 Task: Create a due date automation trigger when advanced on, on the wednesday of the week before a card is due add basic assigned only to member @aryan at 11:00 AM.
Action: Mouse moved to (1364, 117)
Screenshot: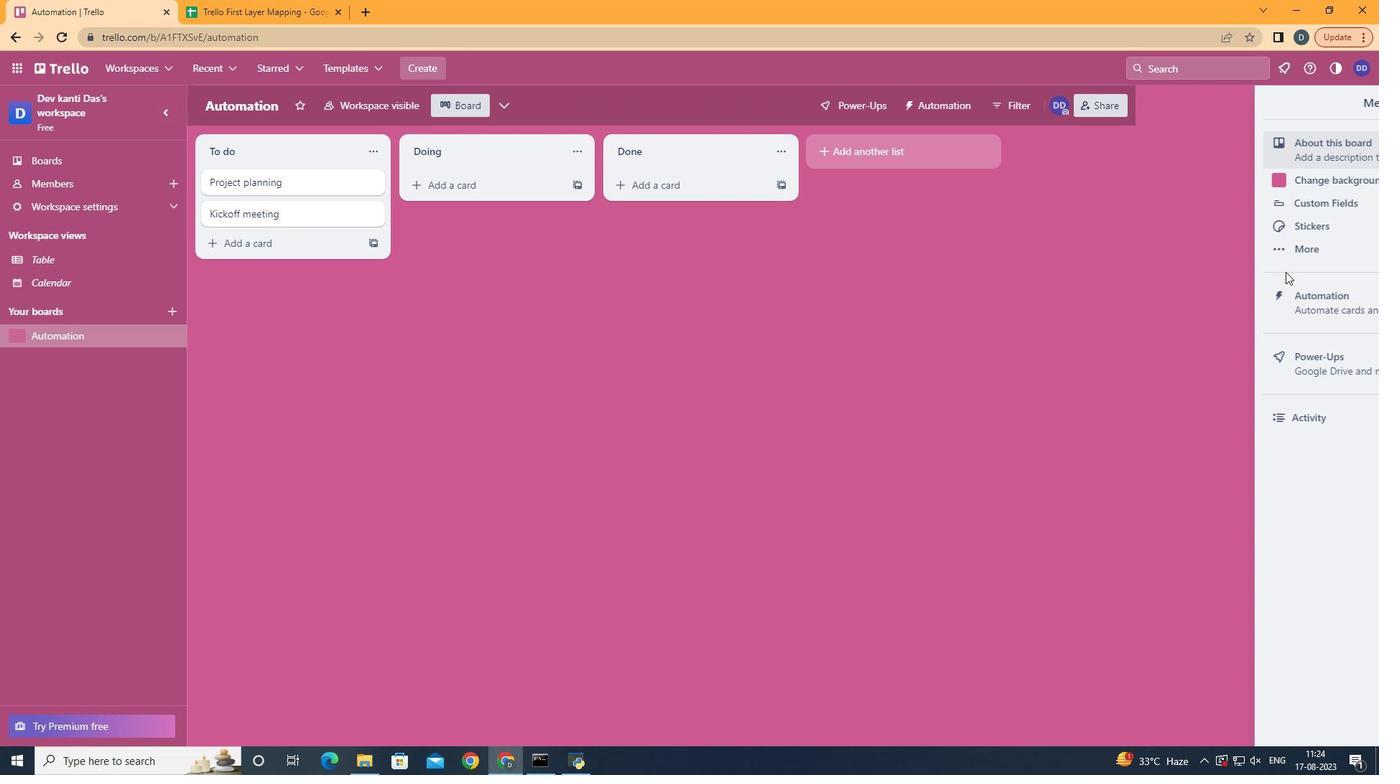 
Action: Mouse pressed left at (1364, 117)
Screenshot: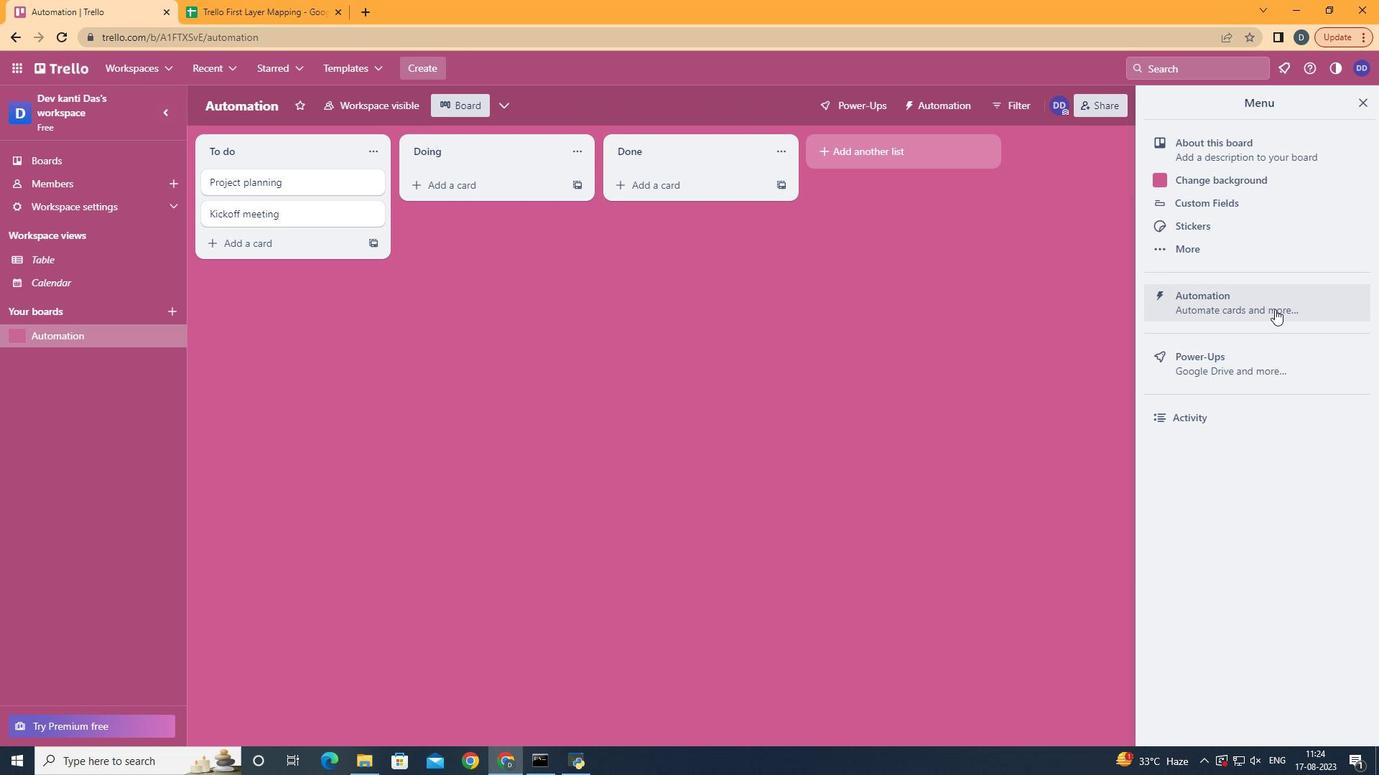 
Action: Mouse moved to (1278, 317)
Screenshot: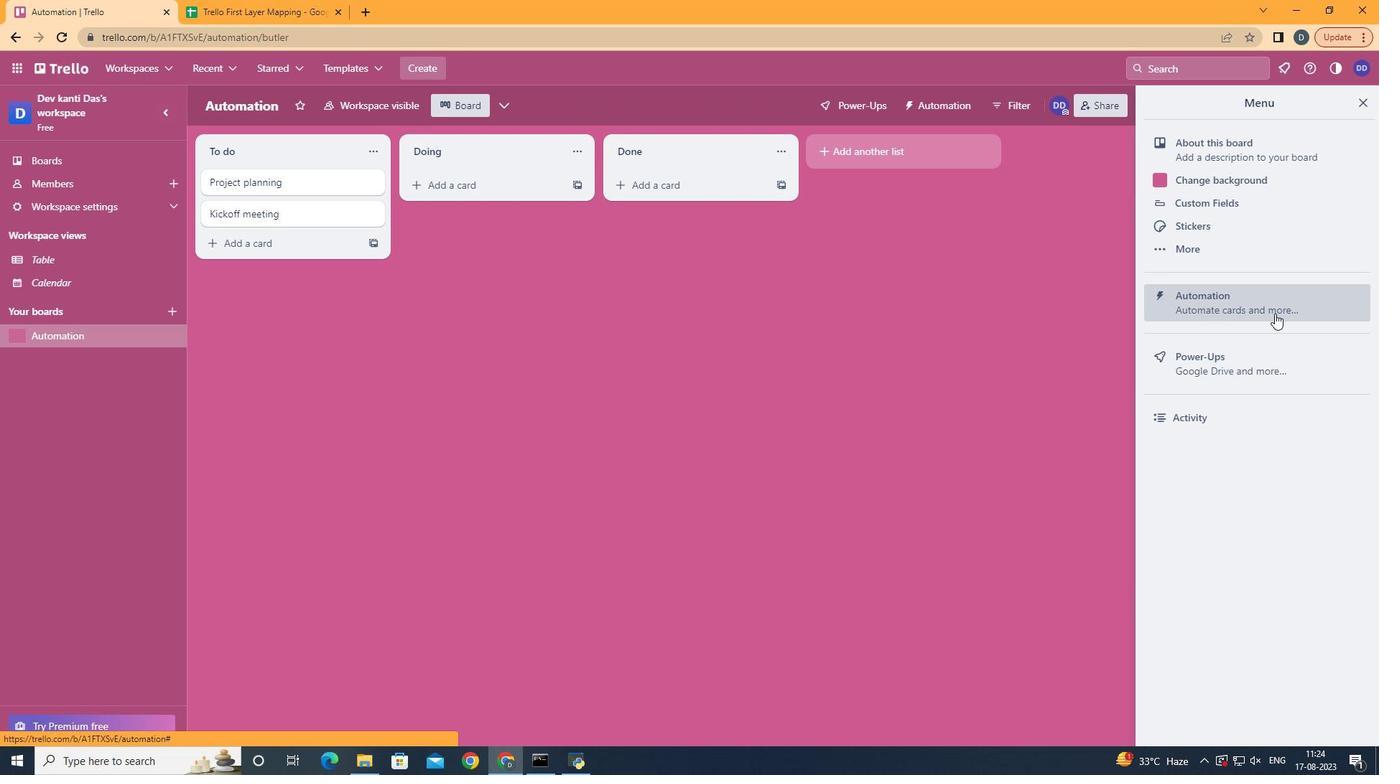 
Action: Mouse pressed left at (1278, 317)
Screenshot: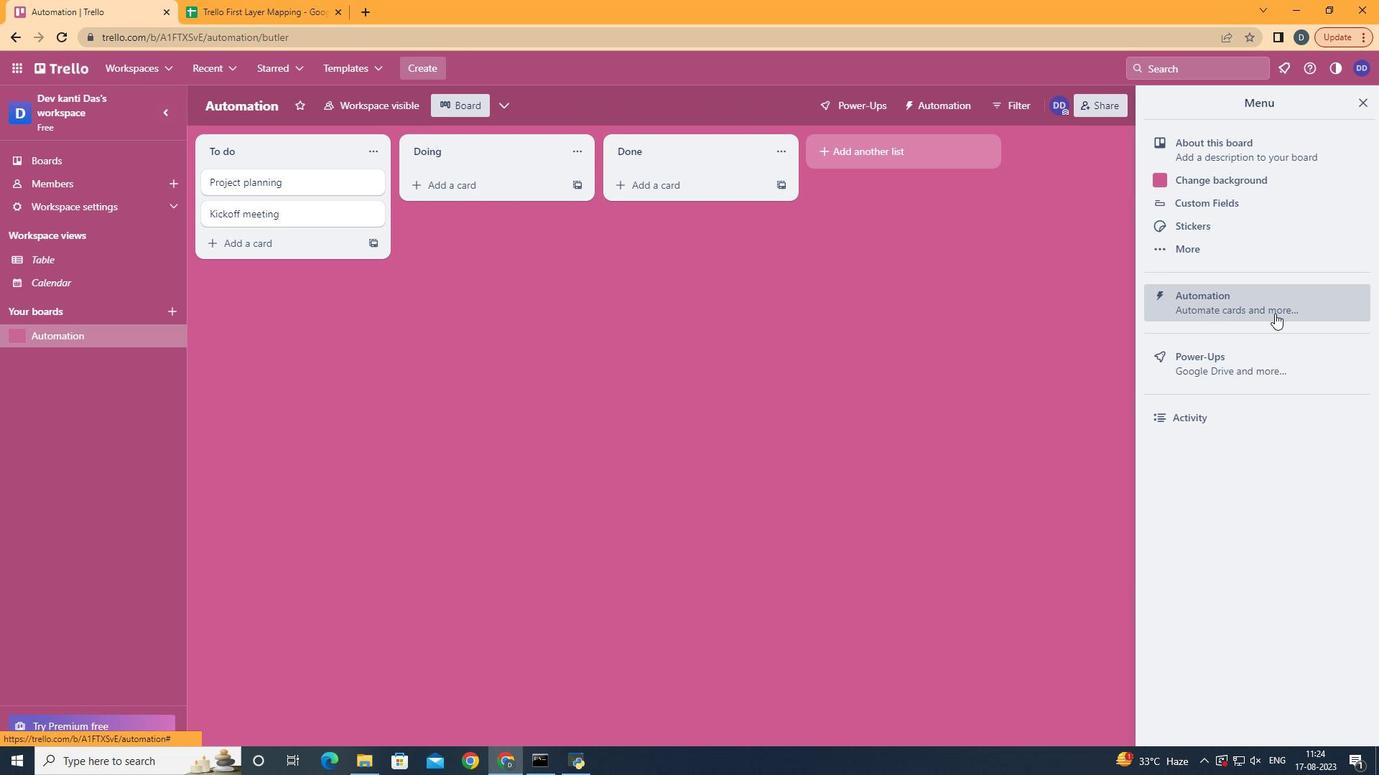 
Action: Mouse moved to (259, 291)
Screenshot: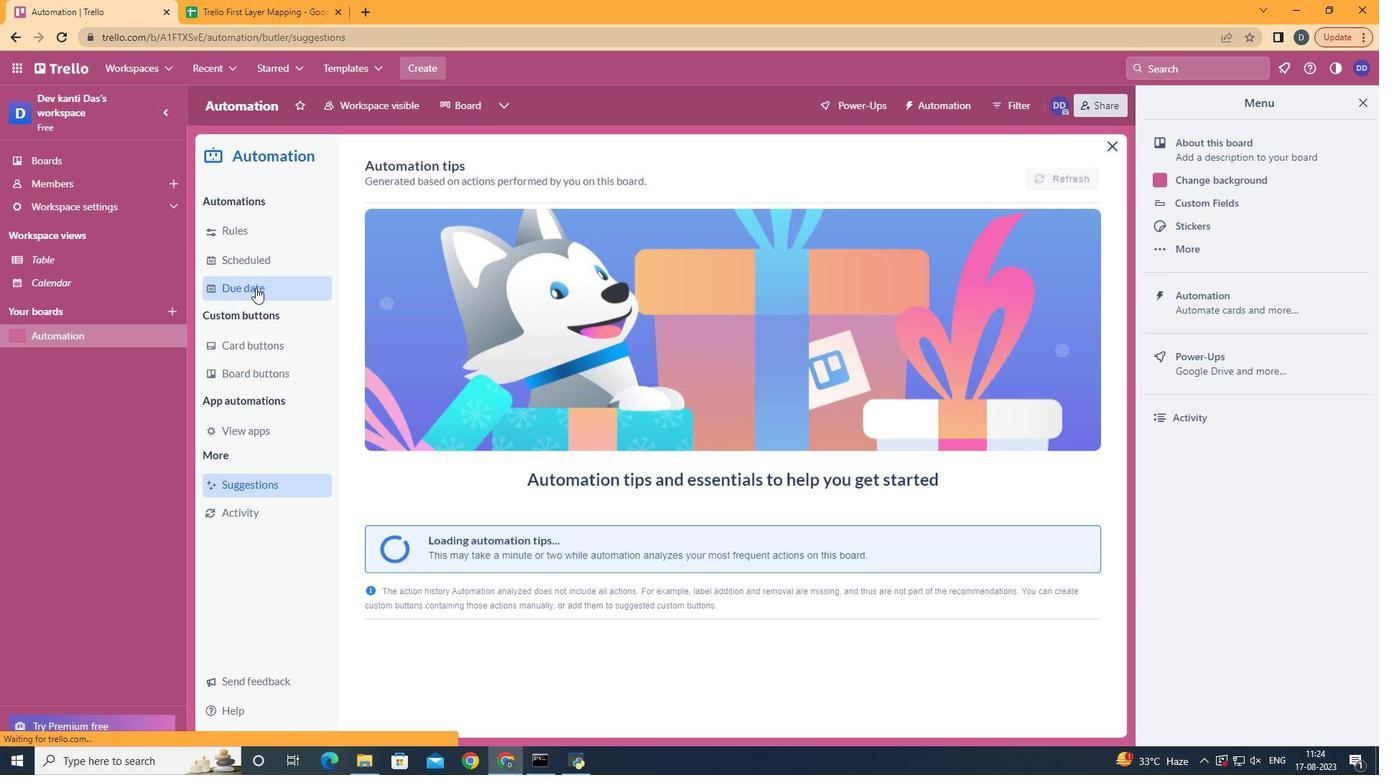 
Action: Mouse pressed left at (259, 291)
Screenshot: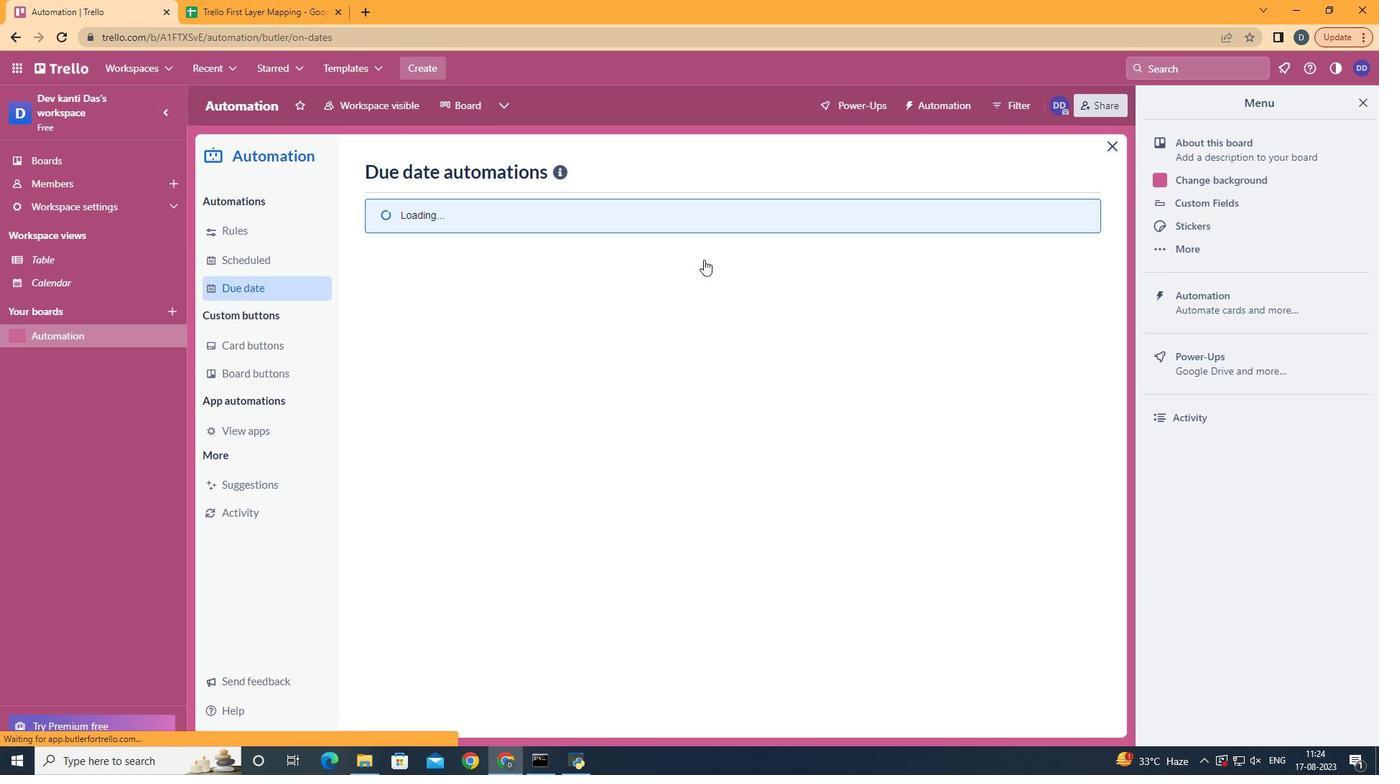 
Action: Mouse moved to (1004, 178)
Screenshot: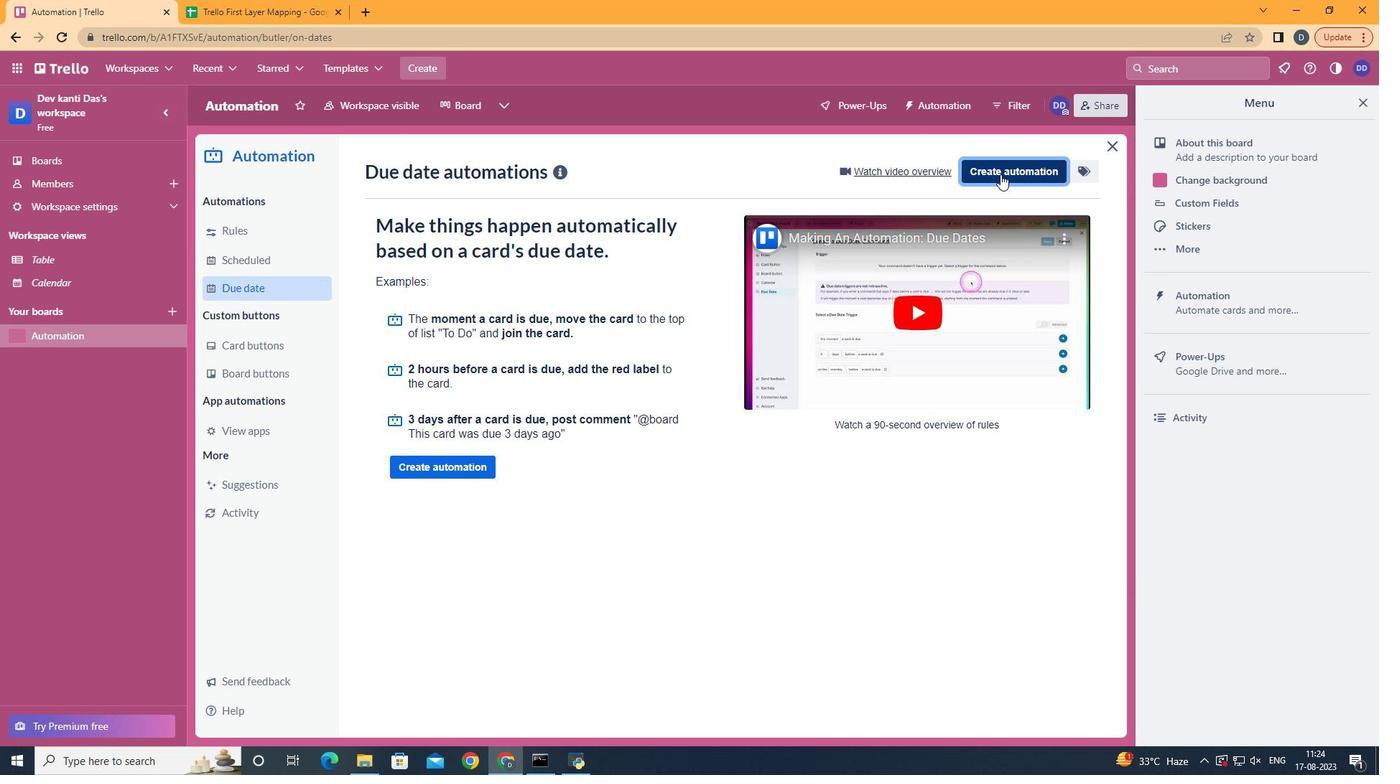 
Action: Mouse pressed left at (1004, 178)
Screenshot: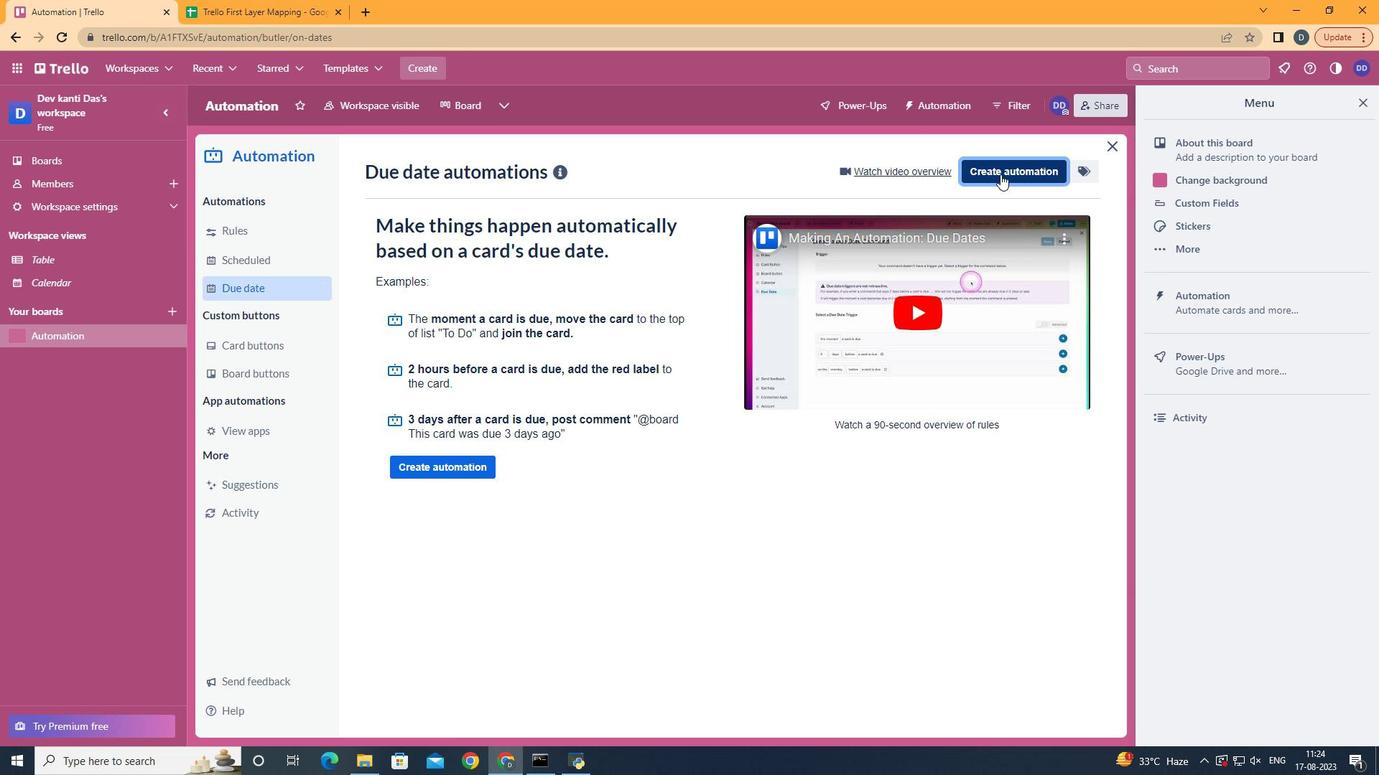 
Action: Mouse moved to (700, 313)
Screenshot: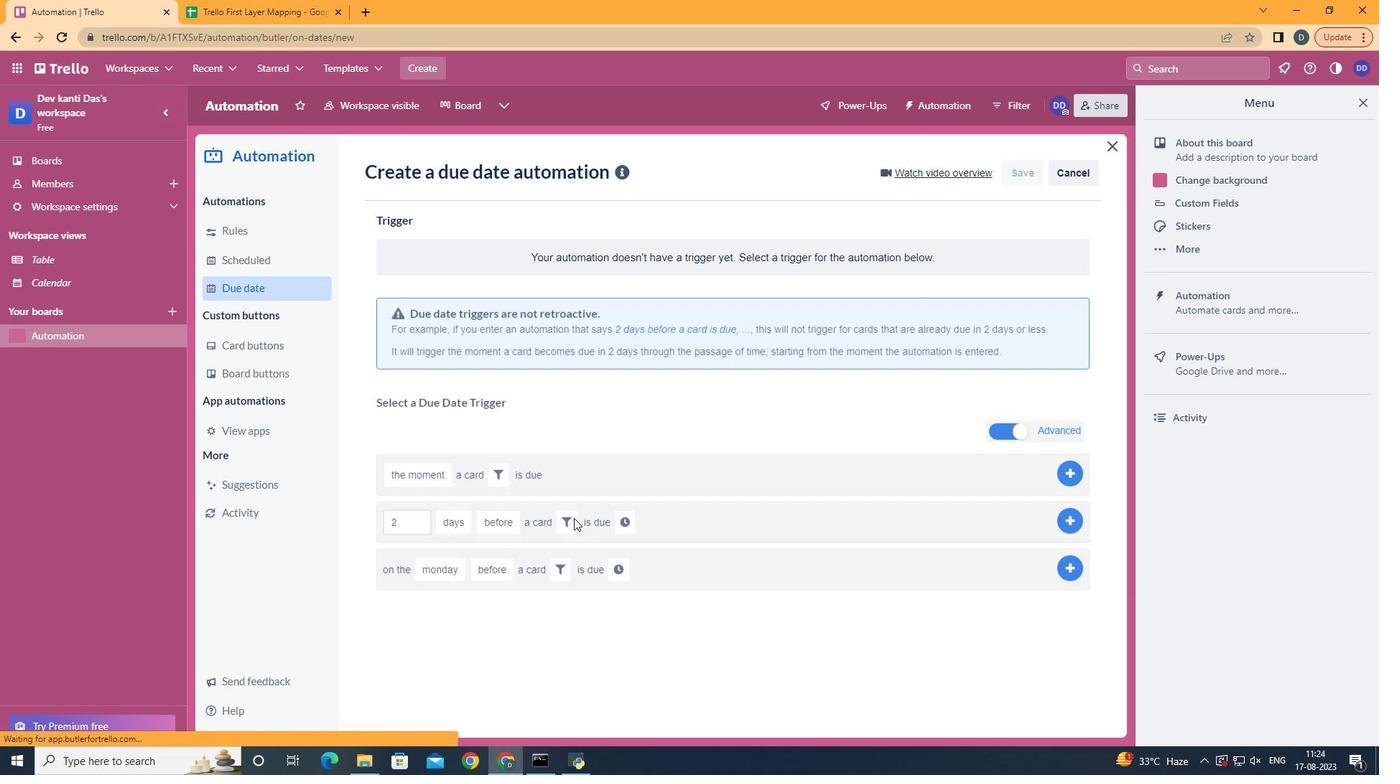 
Action: Mouse pressed left at (700, 313)
Screenshot: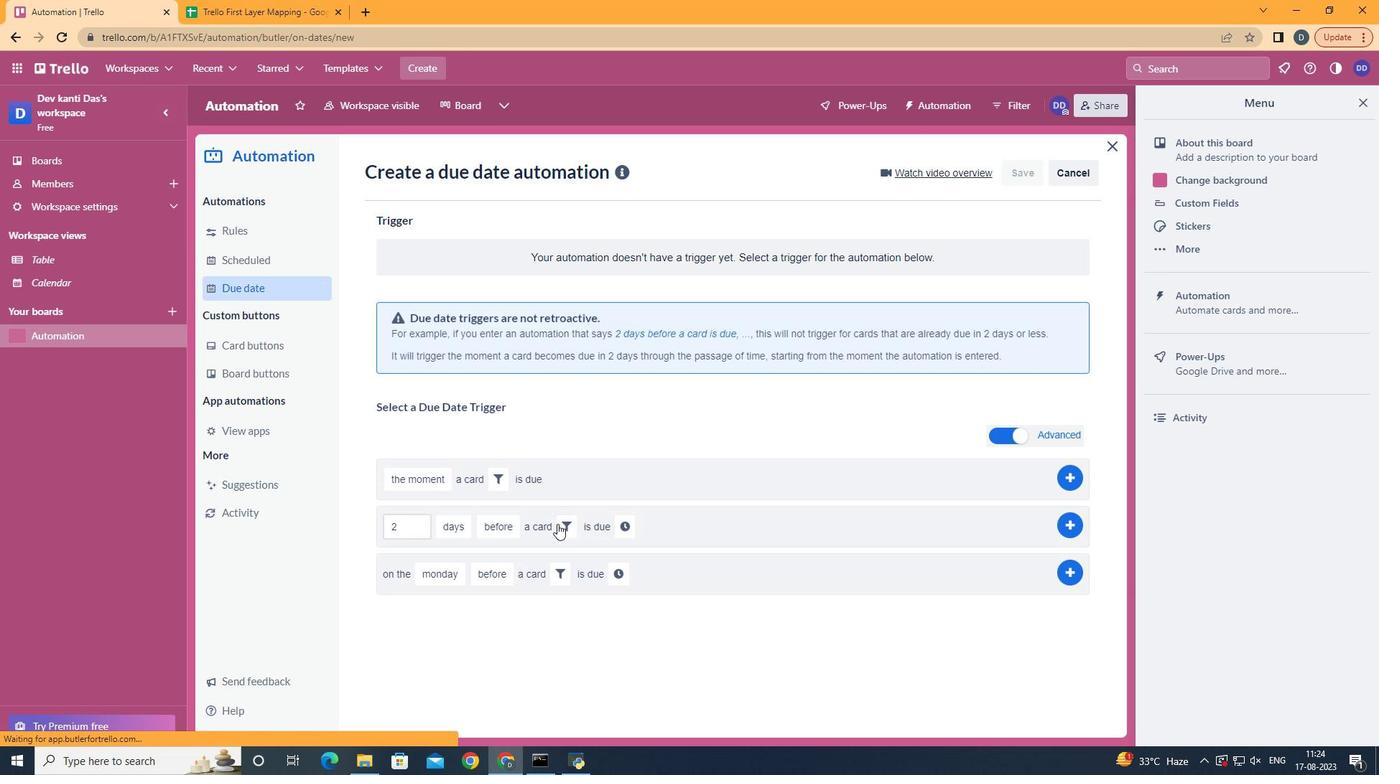 
Action: Mouse moved to (479, 439)
Screenshot: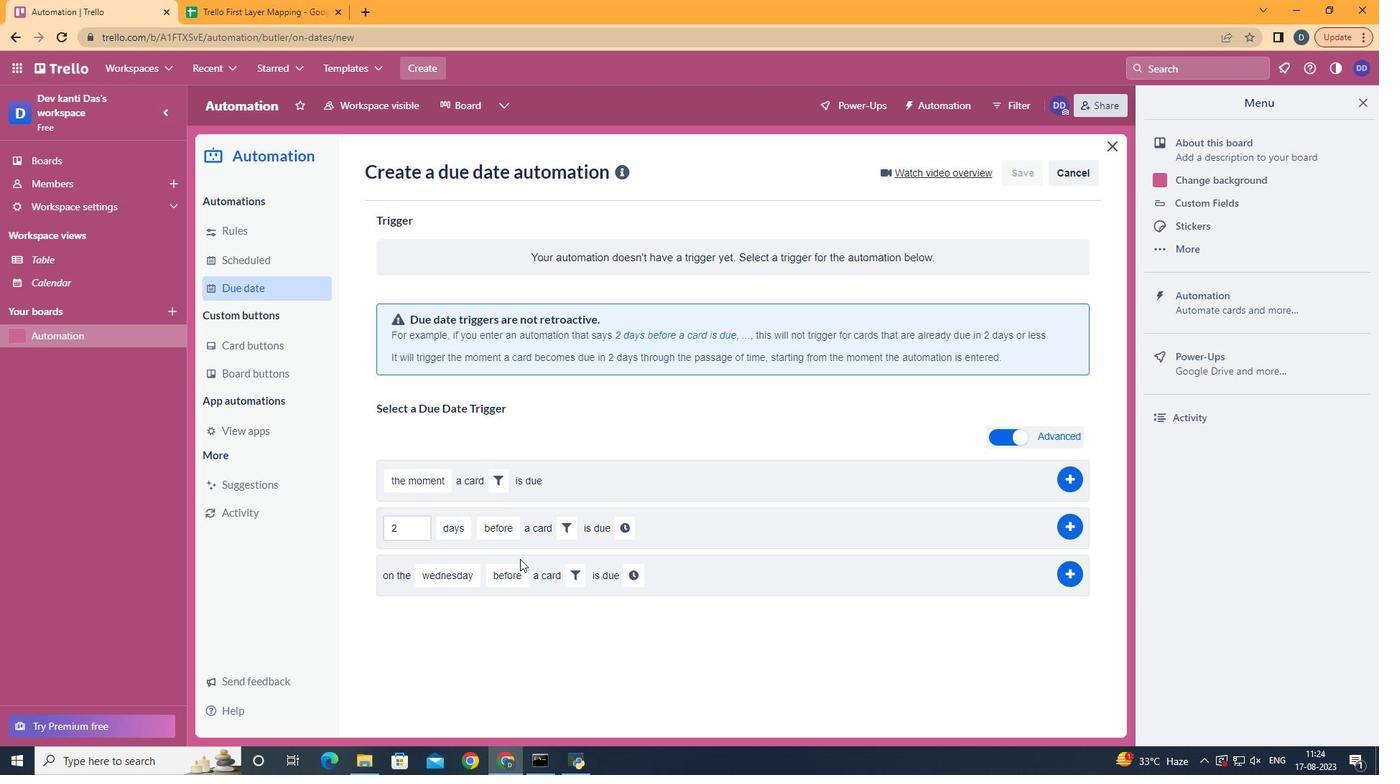 
Action: Mouse pressed left at (479, 439)
Screenshot: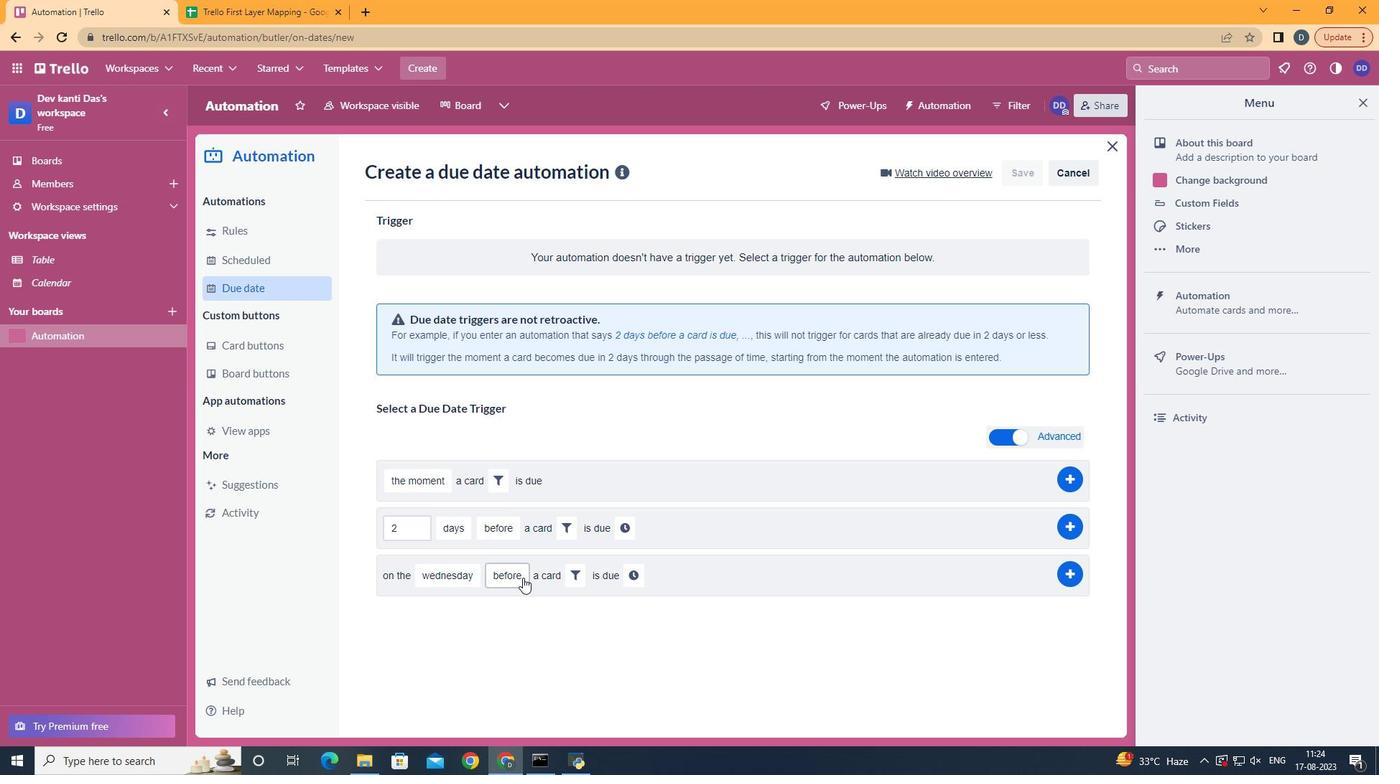 
Action: Mouse moved to (523, 686)
Screenshot: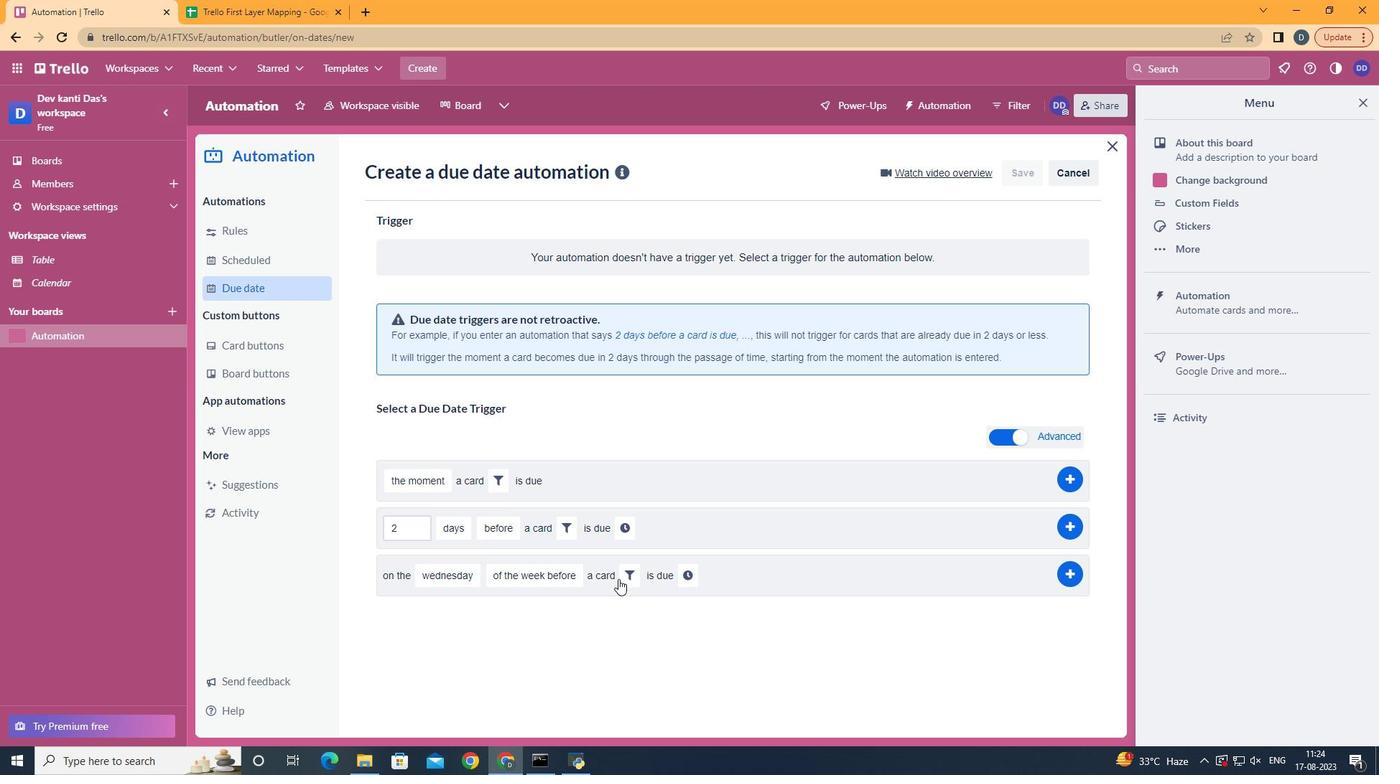 
Action: Mouse pressed left at (523, 686)
Screenshot: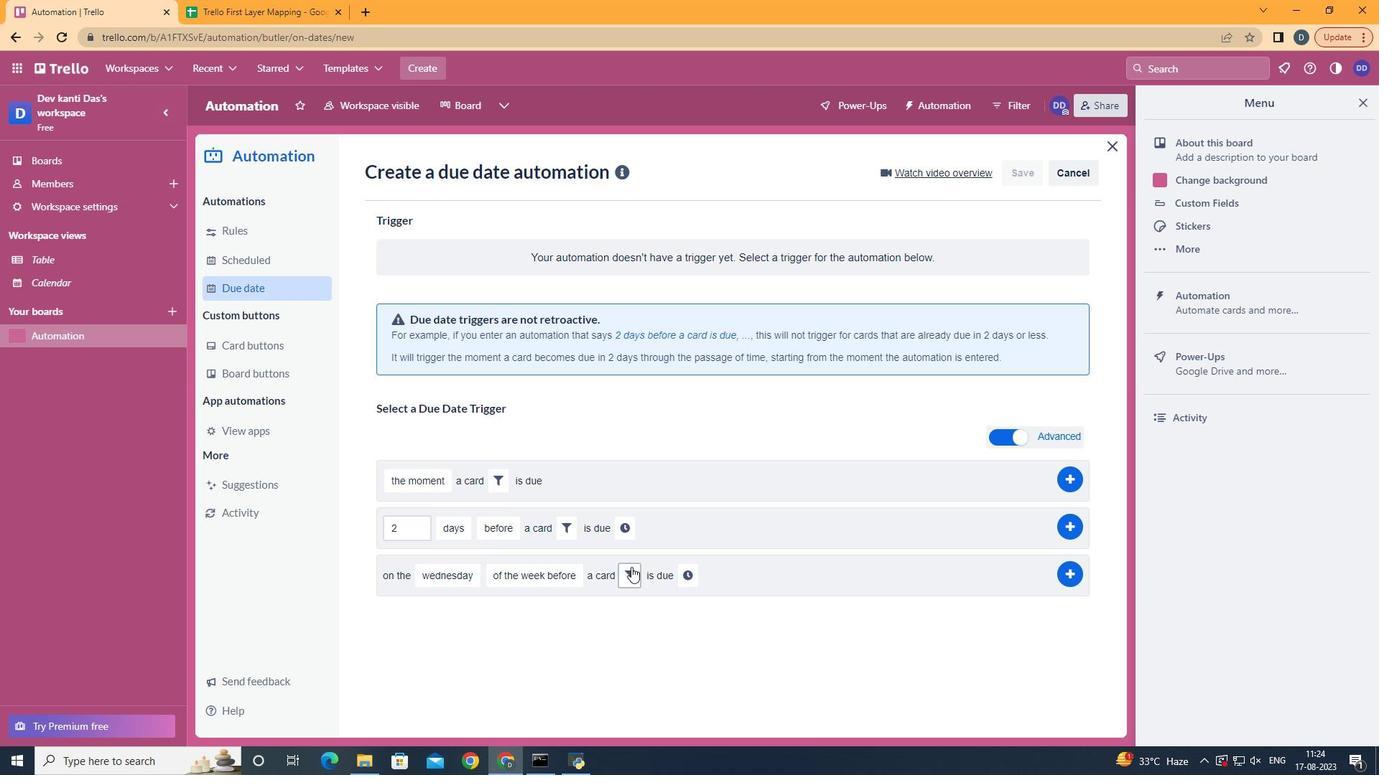
Action: Mouse moved to (637, 569)
Screenshot: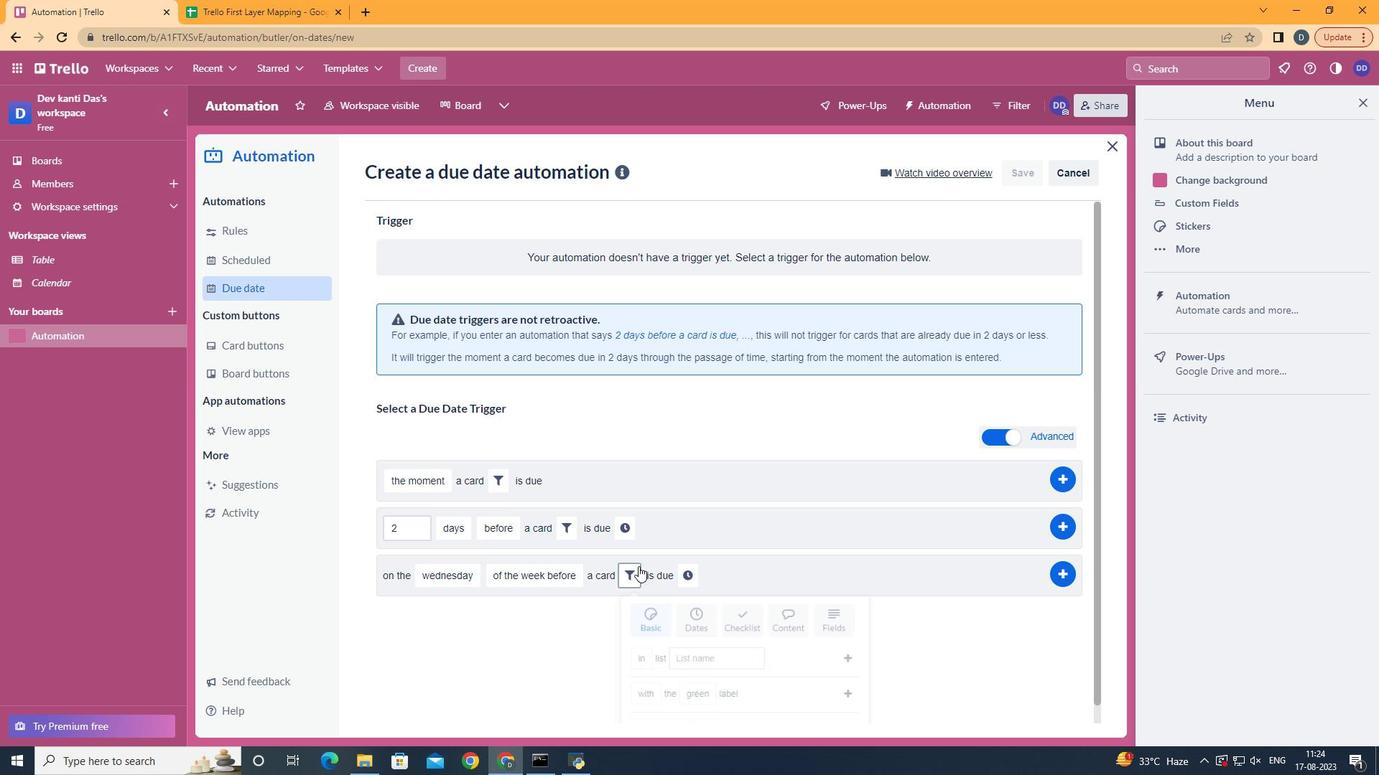 
Action: Mouse pressed left at (637, 569)
Screenshot: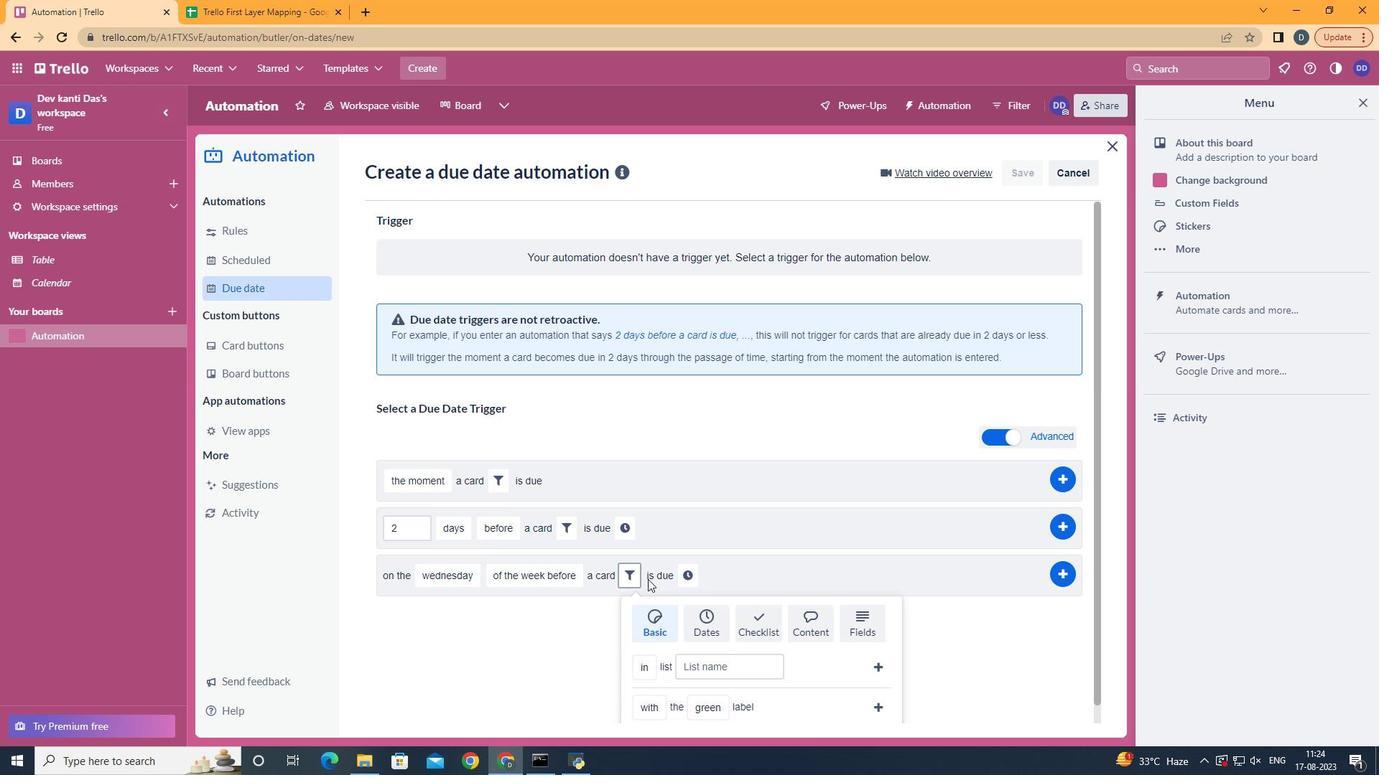 
Action: Mouse moved to (764, 688)
Screenshot: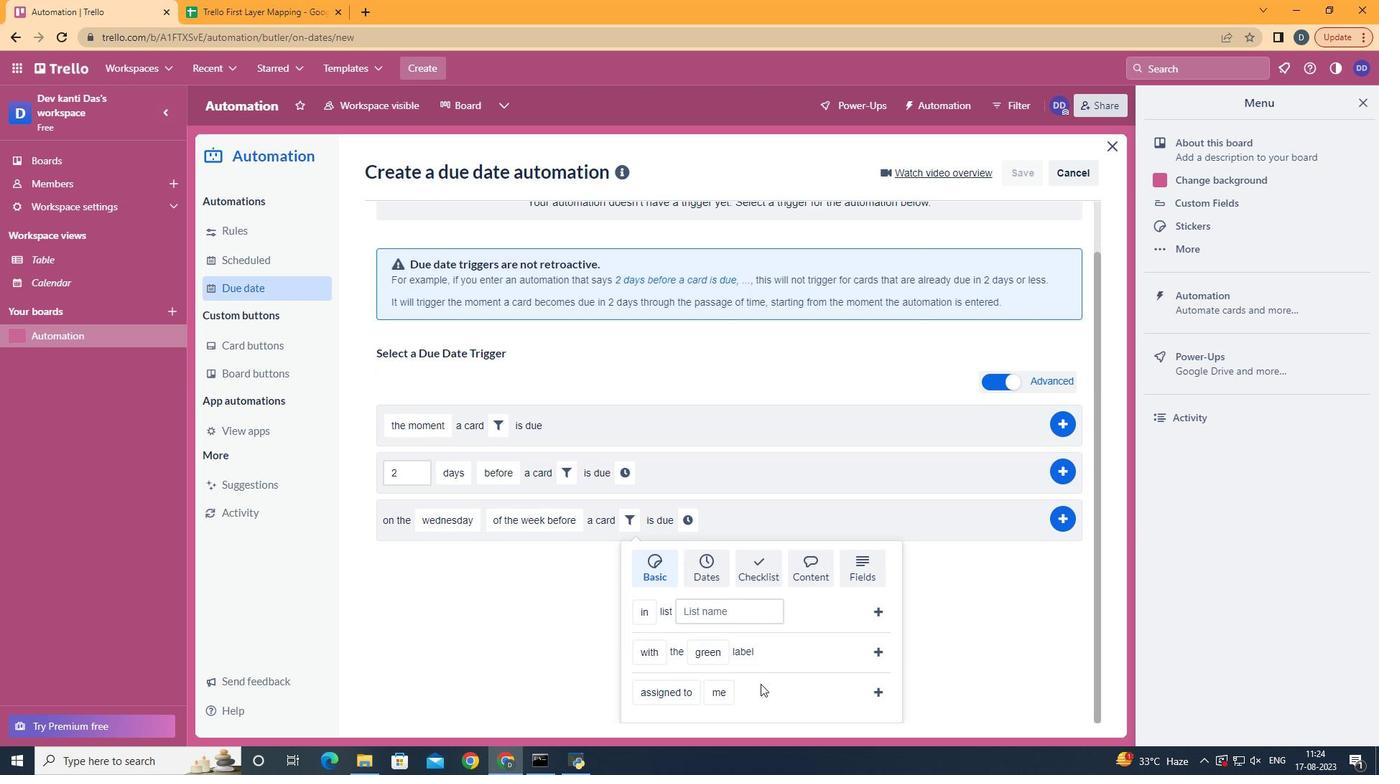 
Action: Mouse scrolled (764, 687) with delta (0, 0)
Screenshot: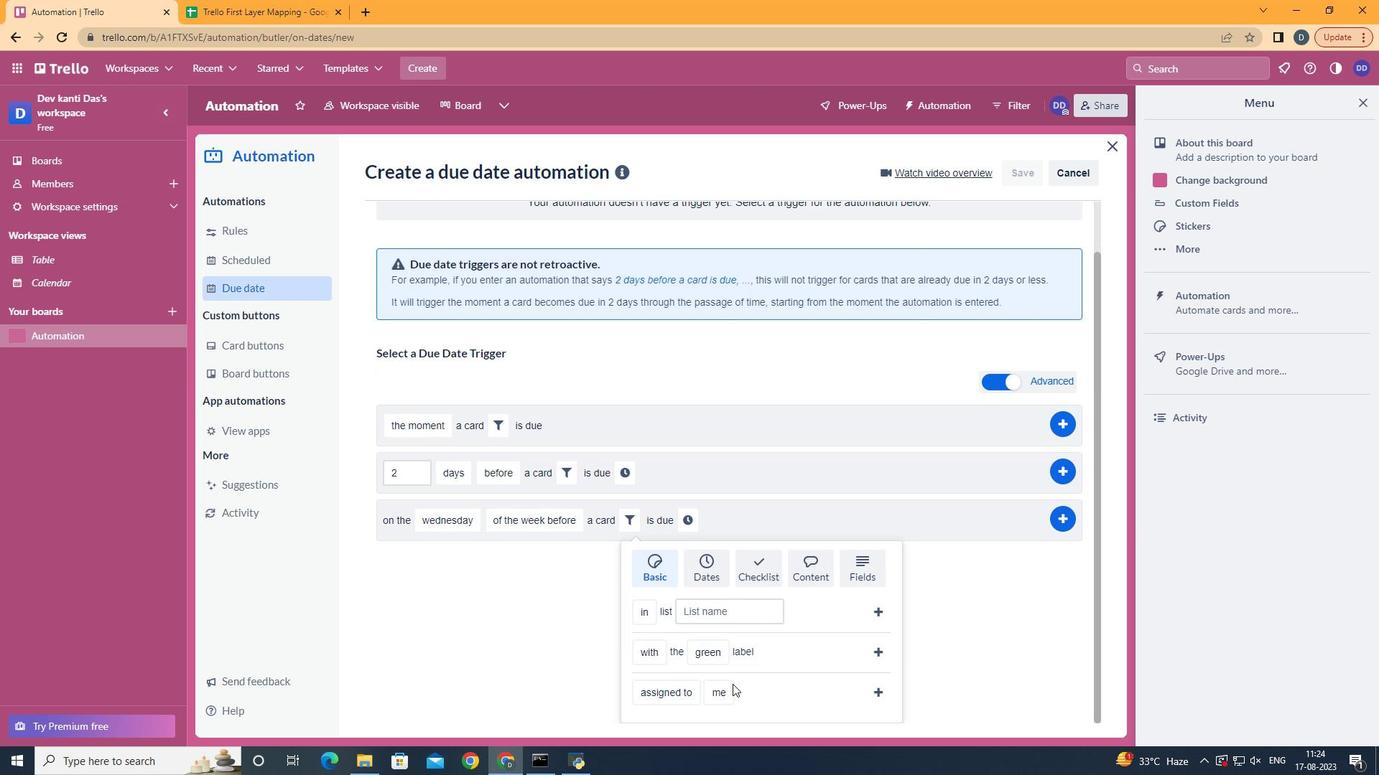 
Action: Mouse scrolled (764, 687) with delta (0, 0)
Screenshot: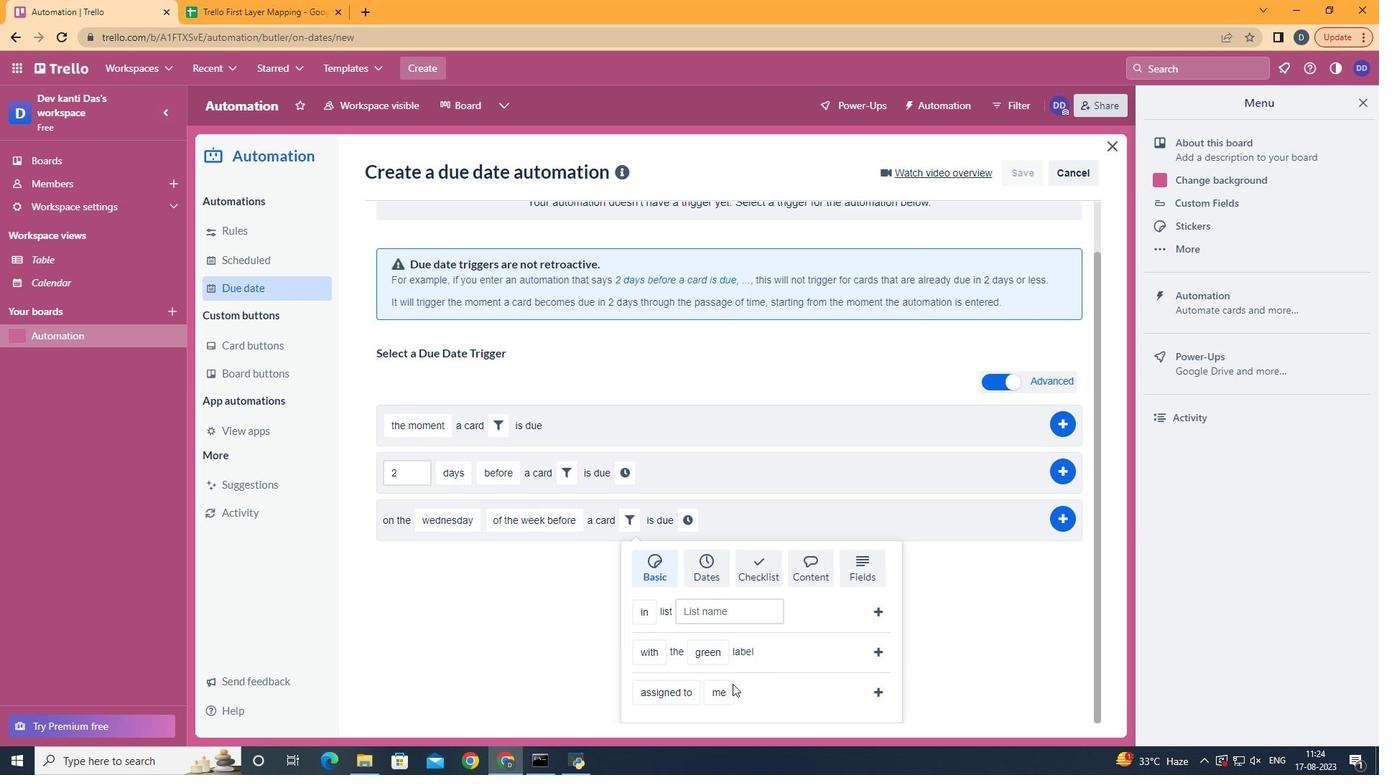 
Action: Mouse scrolled (764, 687) with delta (0, 0)
Screenshot: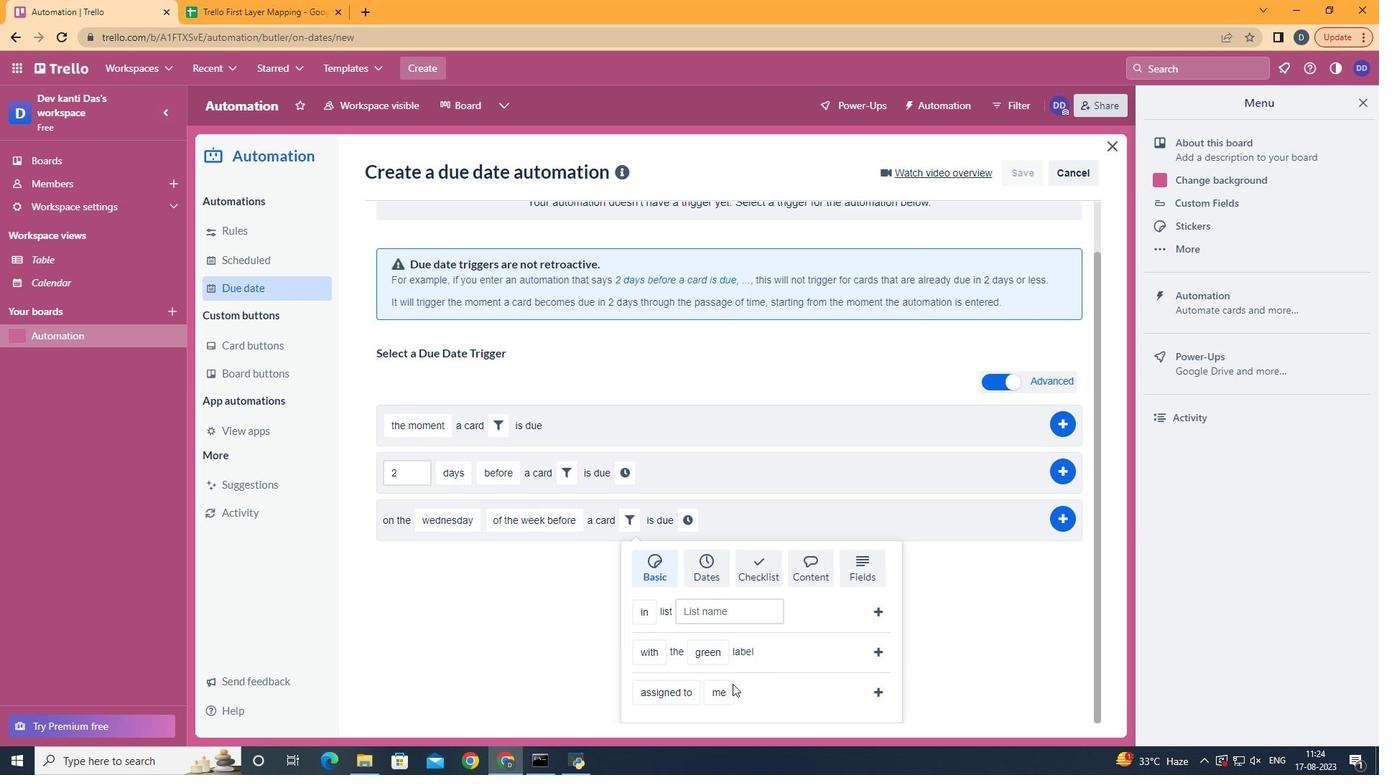 
Action: Mouse scrolled (764, 687) with delta (0, 0)
Screenshot: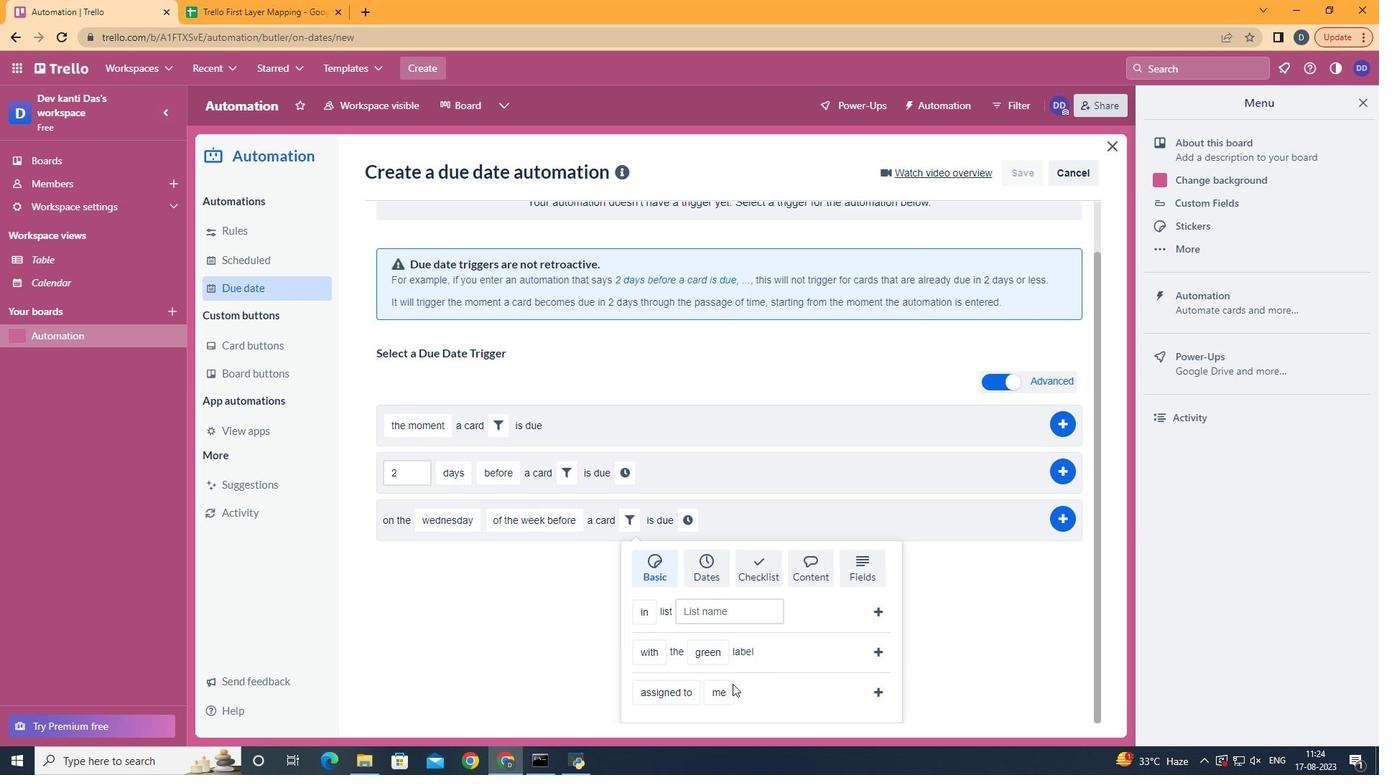 
Action: Mouse scrolled (764, 687) with delta (0, 0)
Screenshot: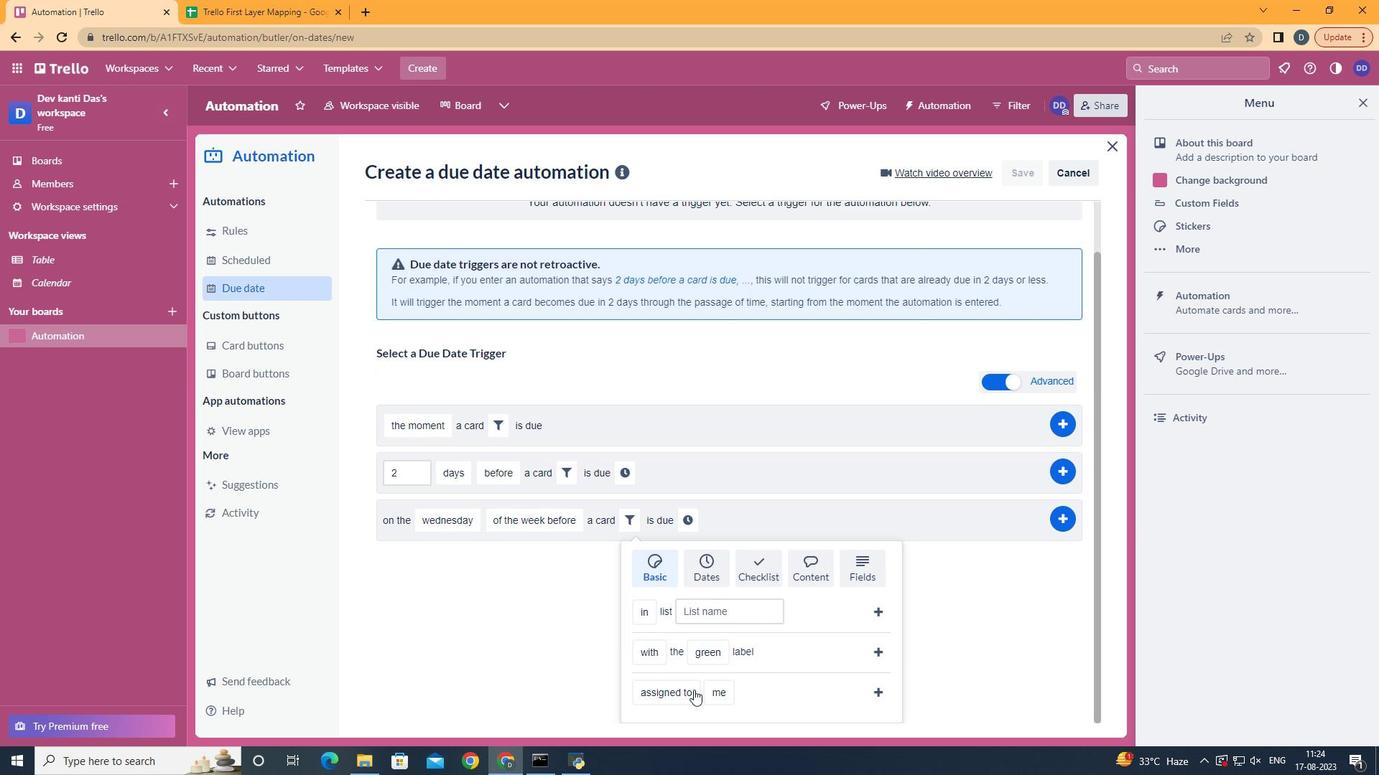 
Action: Mouse moved to (703, 649)
Screenshot: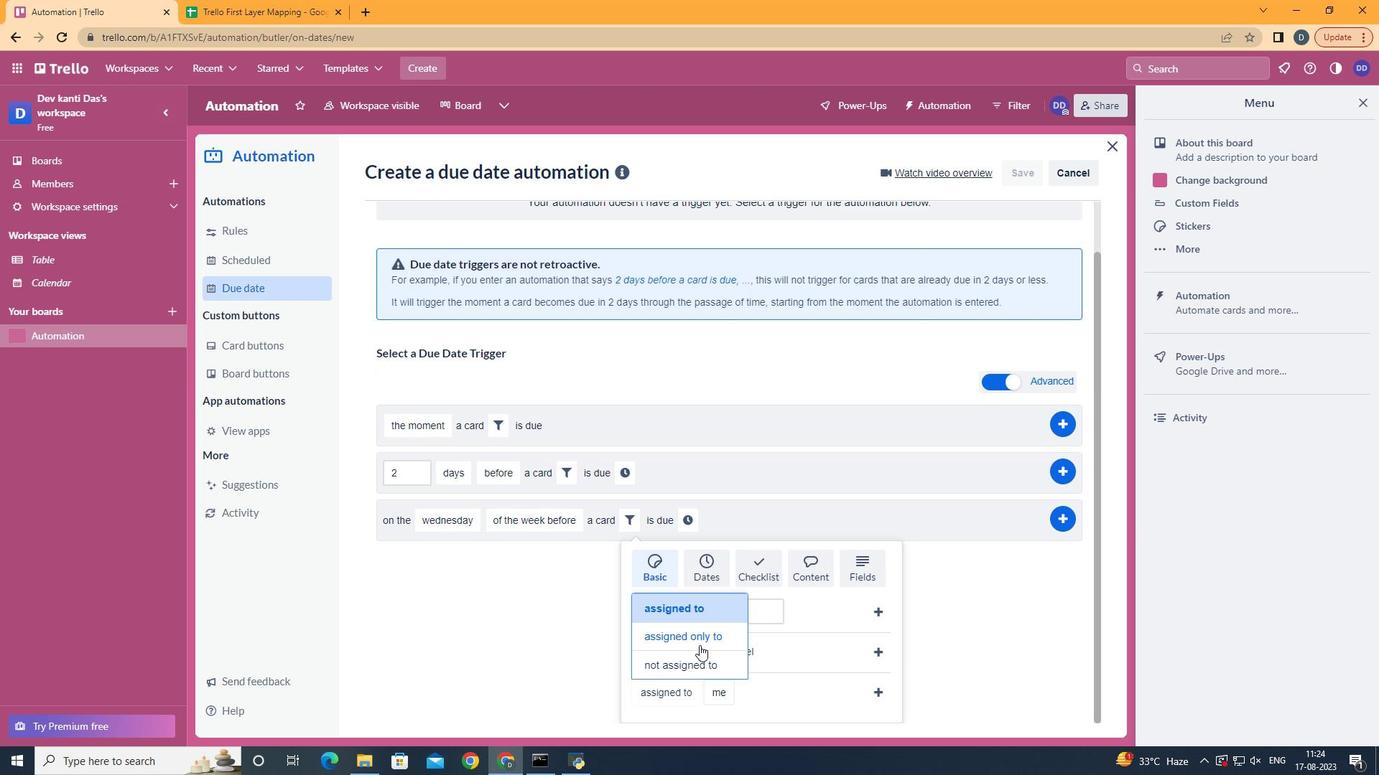 
Action: Mouse pressed left at (703, 649)
Screenshot: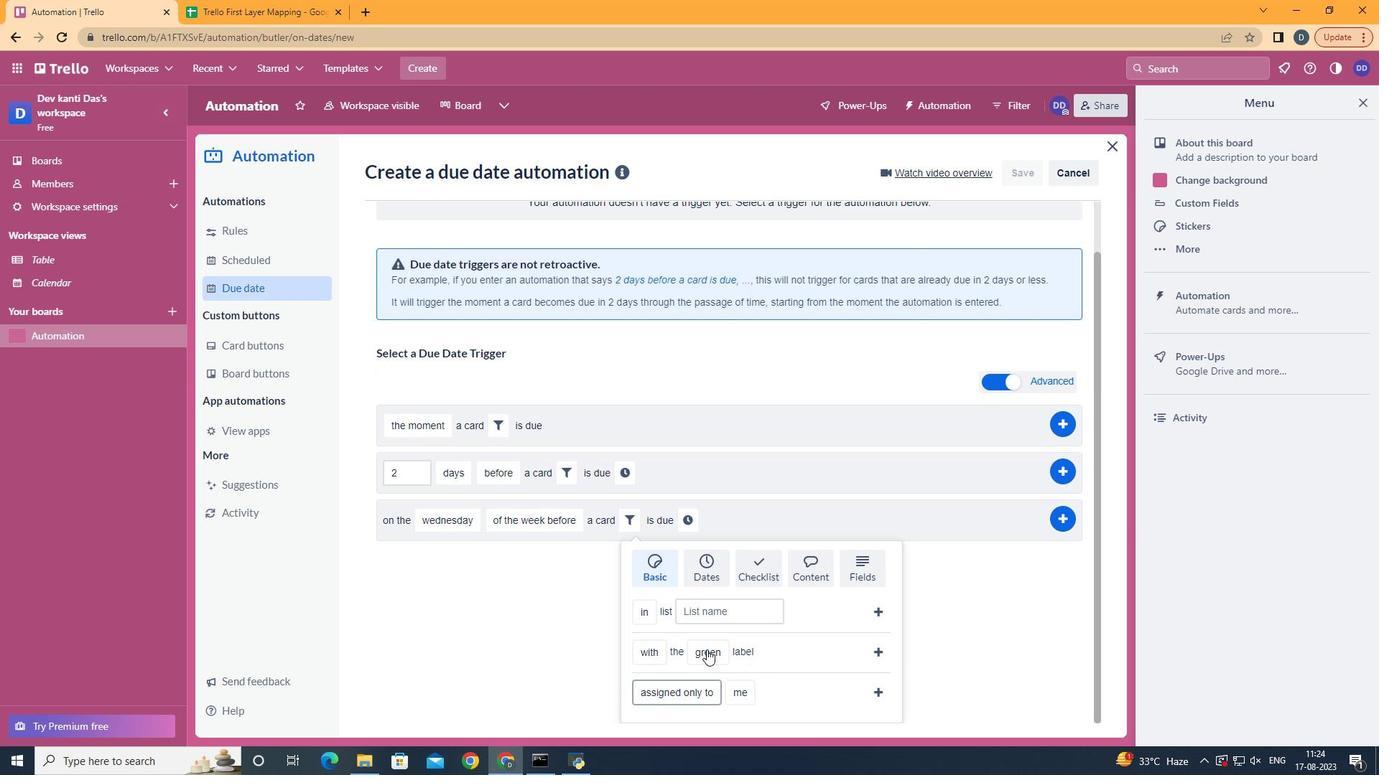 
Action: Mouse moved to (758, 676)
Screenshot: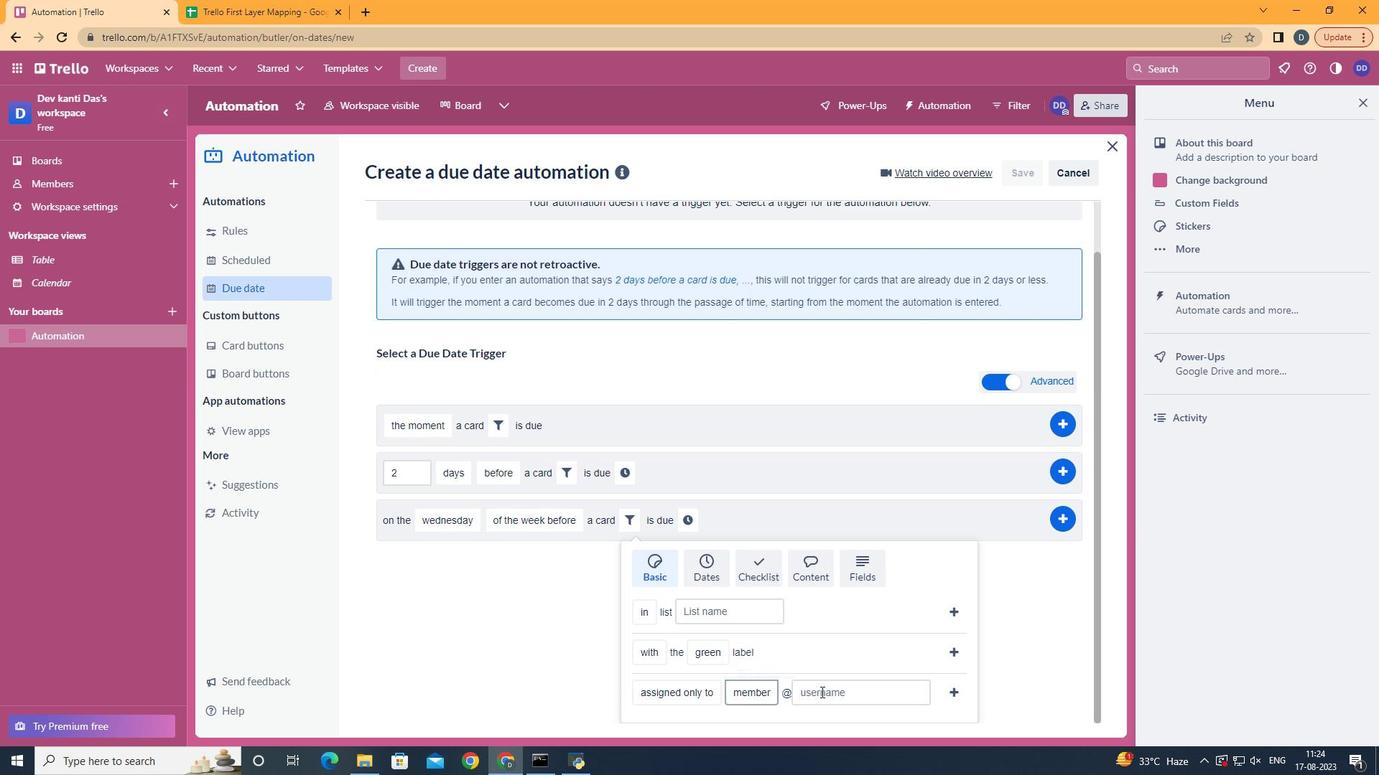 
Action: Mouse pressed left at (758, 676)
Screenshot: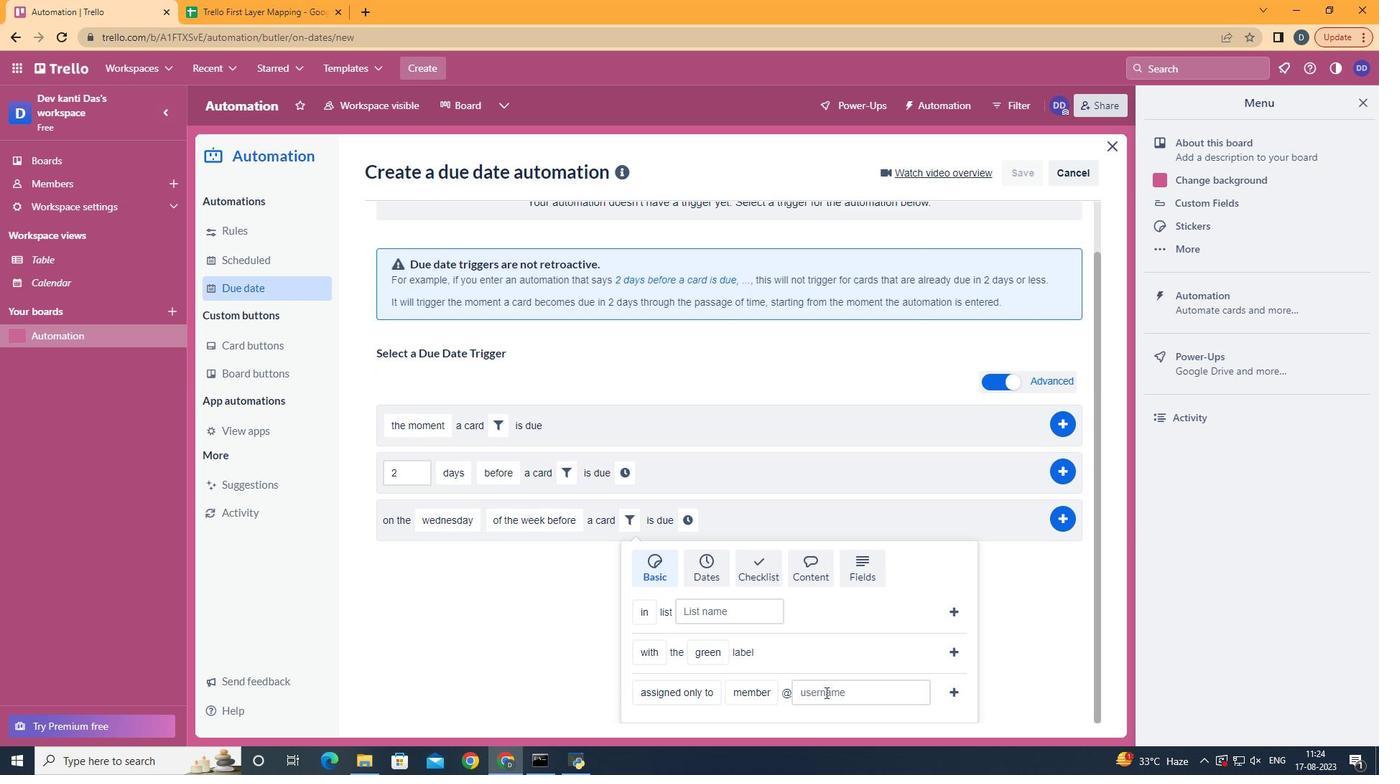 
Action: Mouse moved to (829, 696)
Screenshot: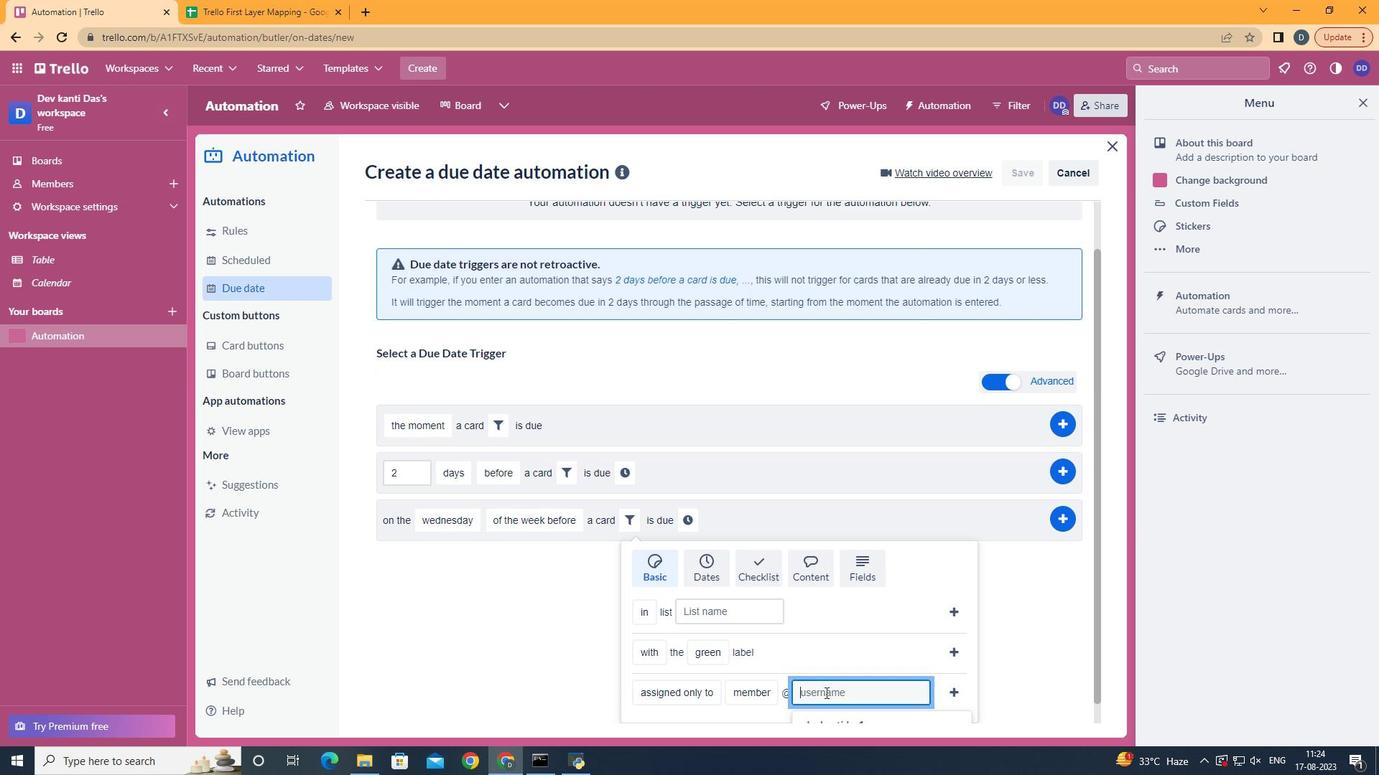 
Action: Mouse pressed left at (829, 696)
Screenshot: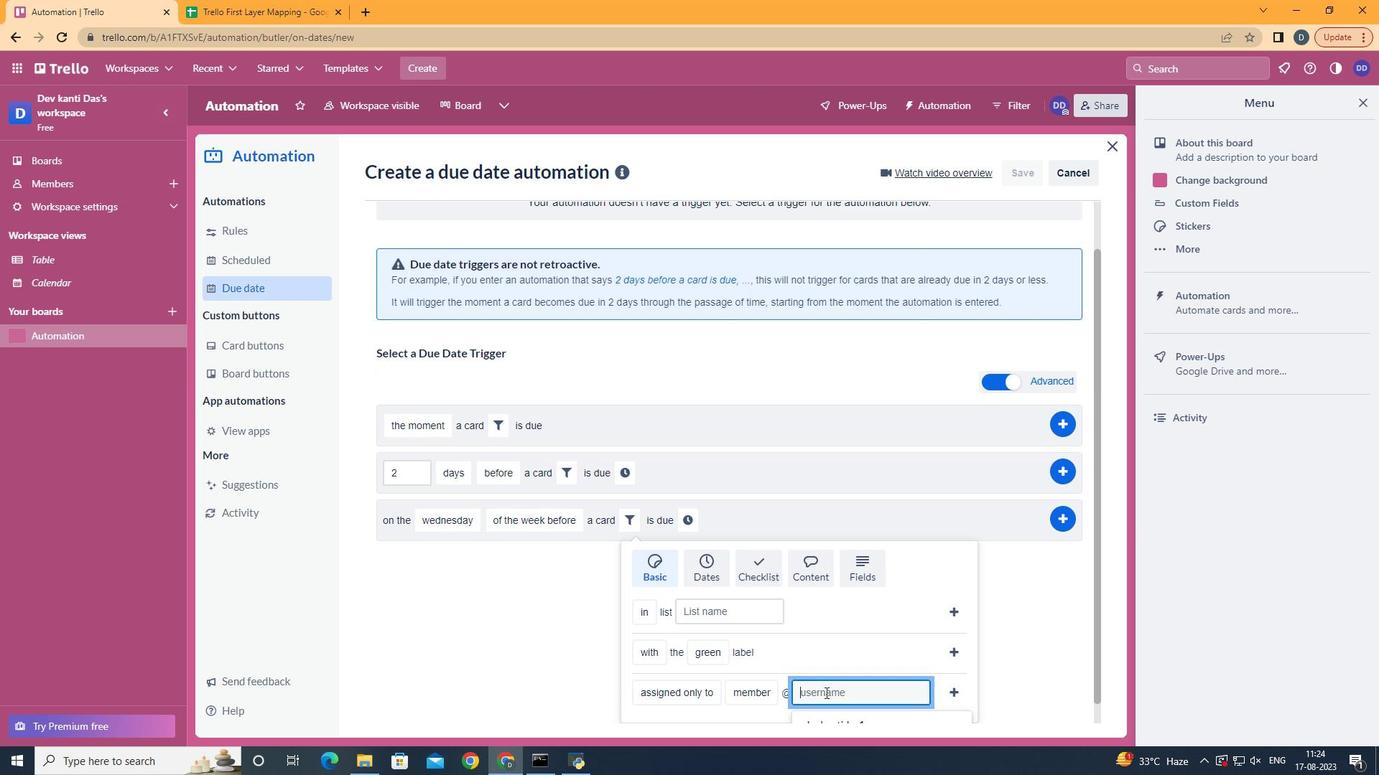
Action: Key pressed aryan
Screenshot: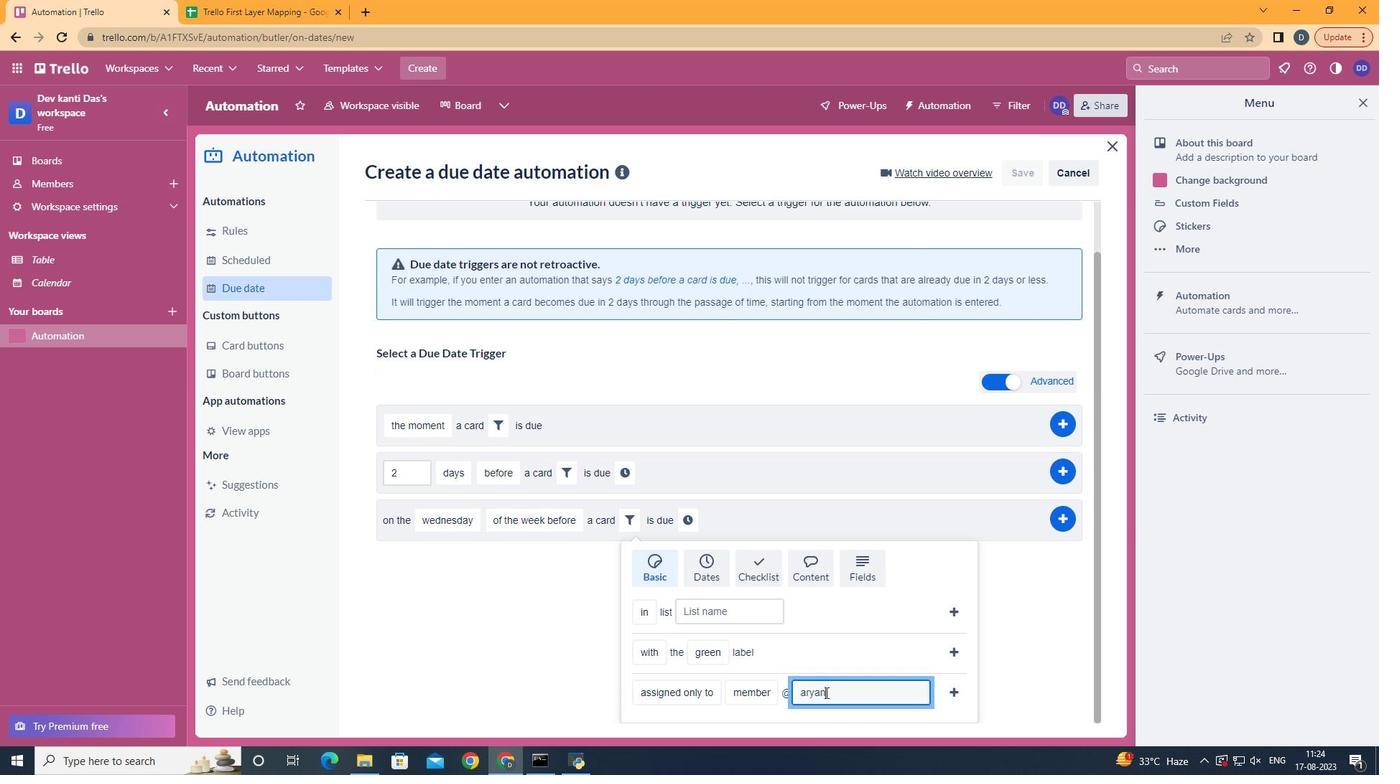 
Action: Mouse moved to (957, 693)
Screenshot: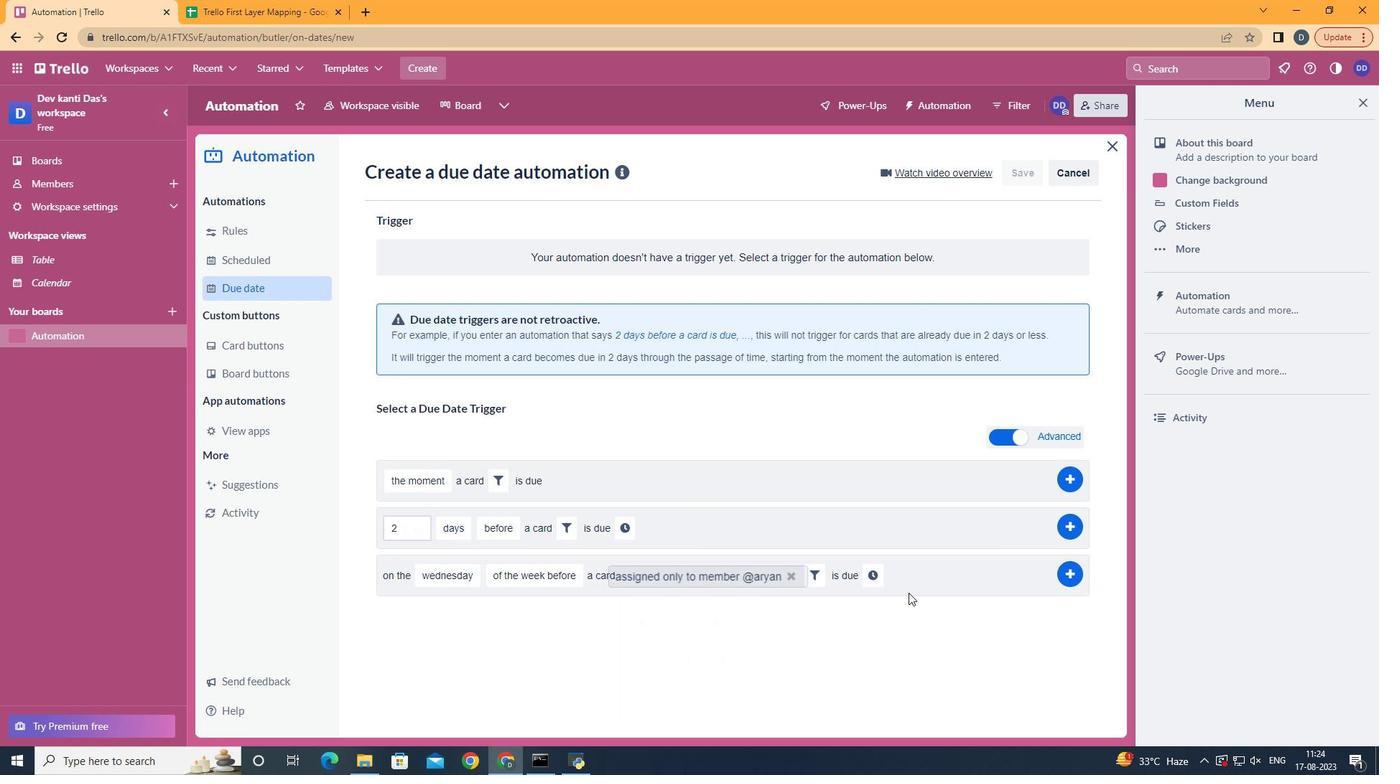 
Action: Mouse pressed left at (957, 693)
Screenshot: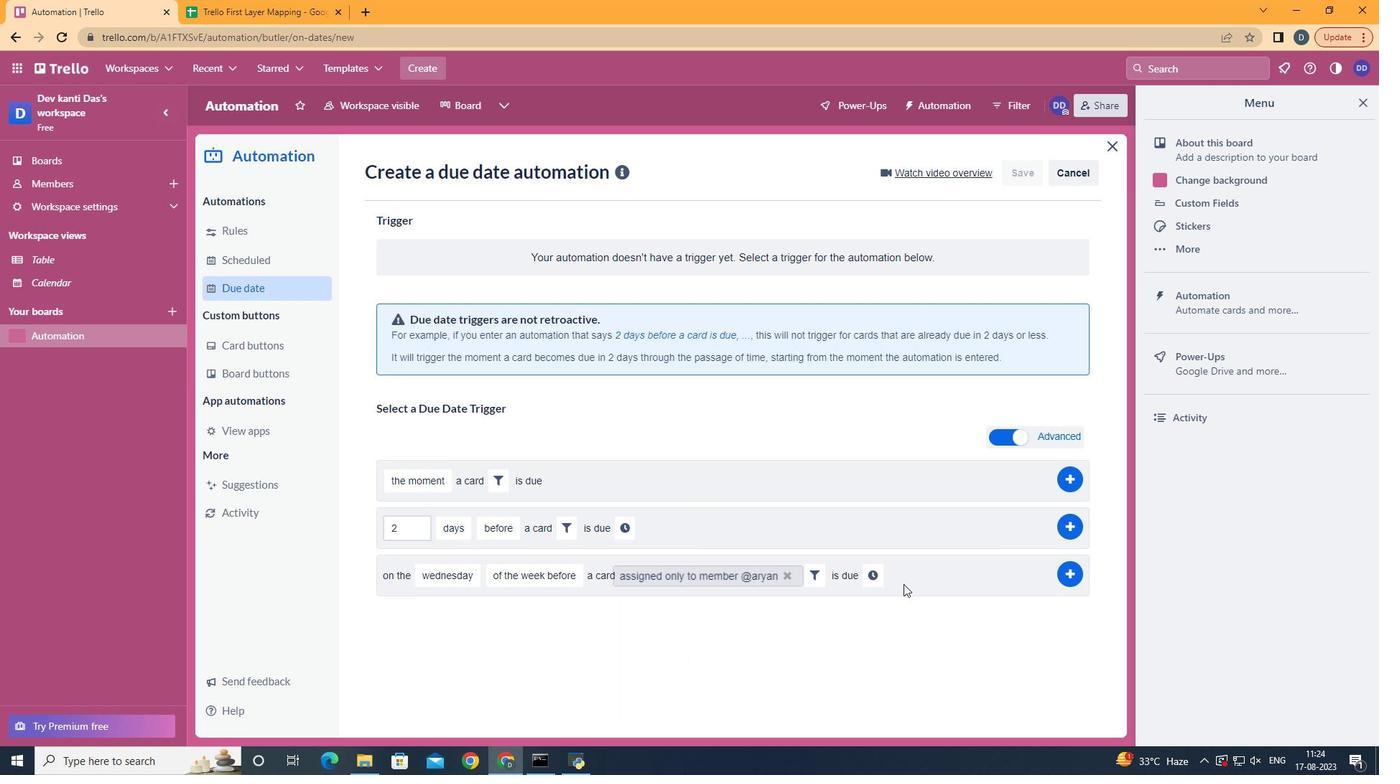
Action: Mouse moved to (877, 572)
Screenshot: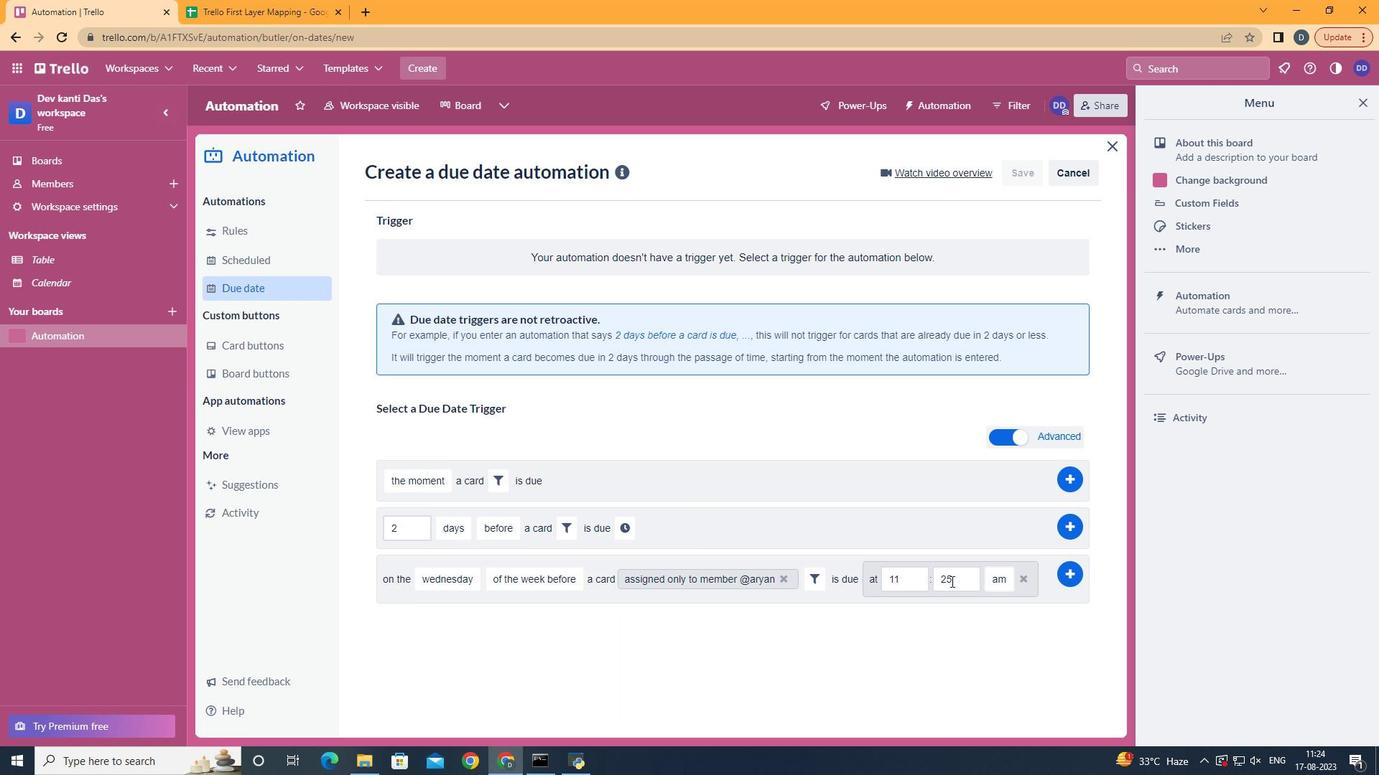 
Action: Mouse pressed left at (877, 572)
Screenshot: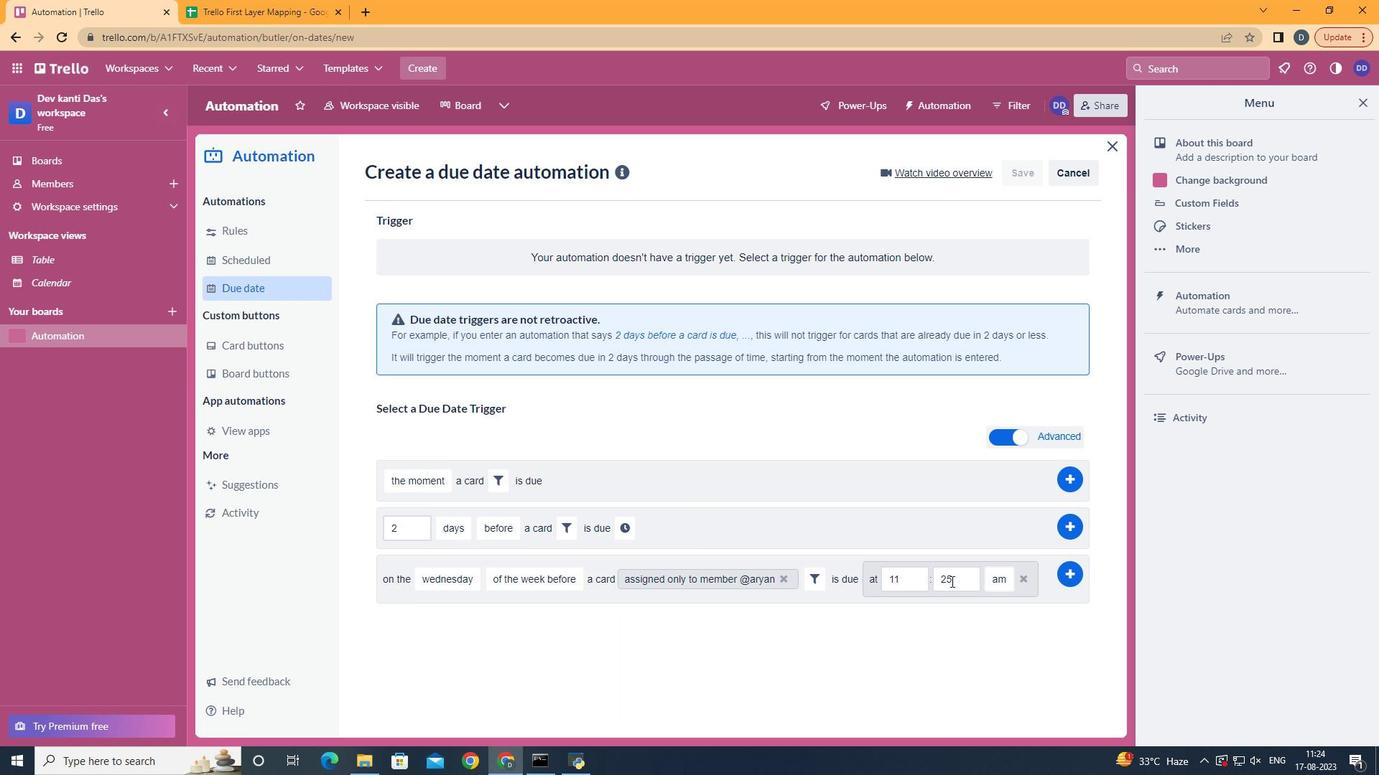 
Action: Mouse moved to (962, 587)
Screenshot: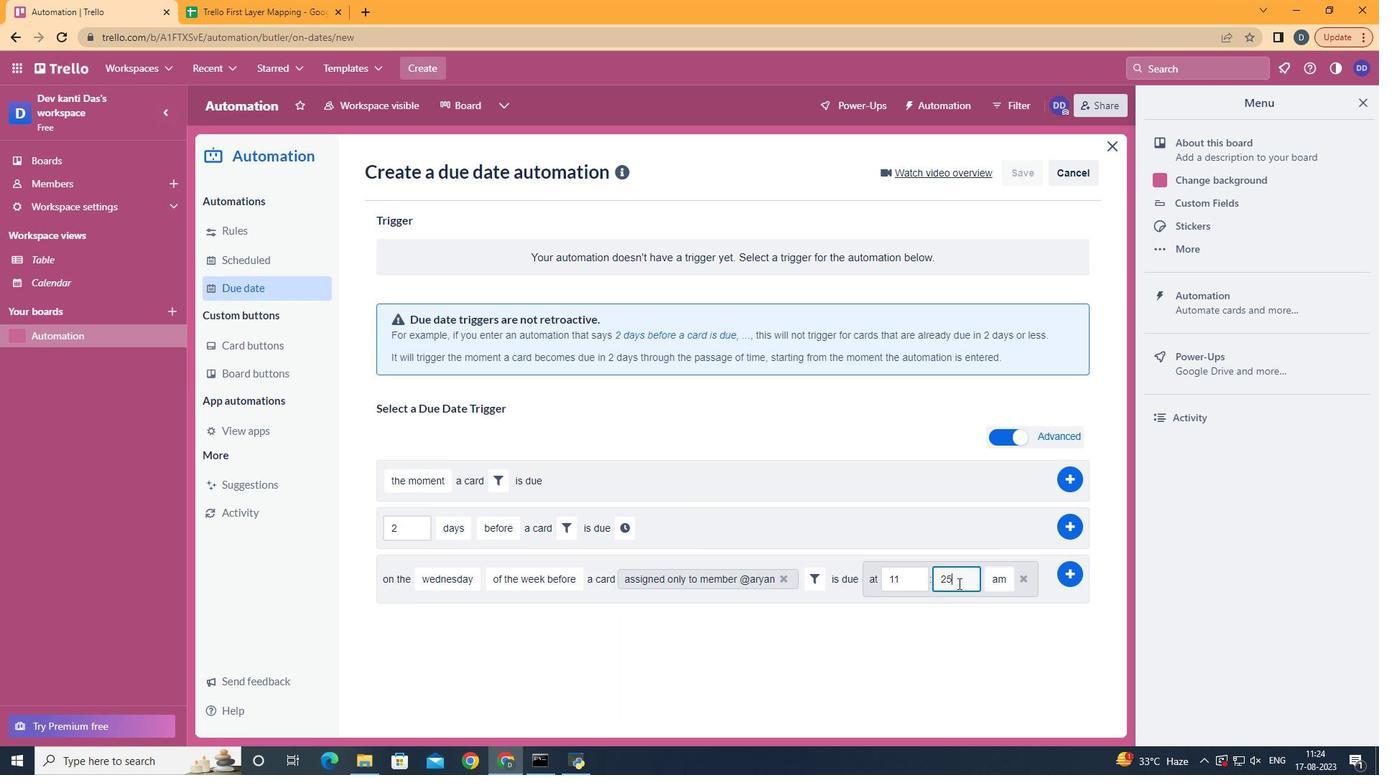 
Action: Mouse pressed left at (962, 587)
Screenshot: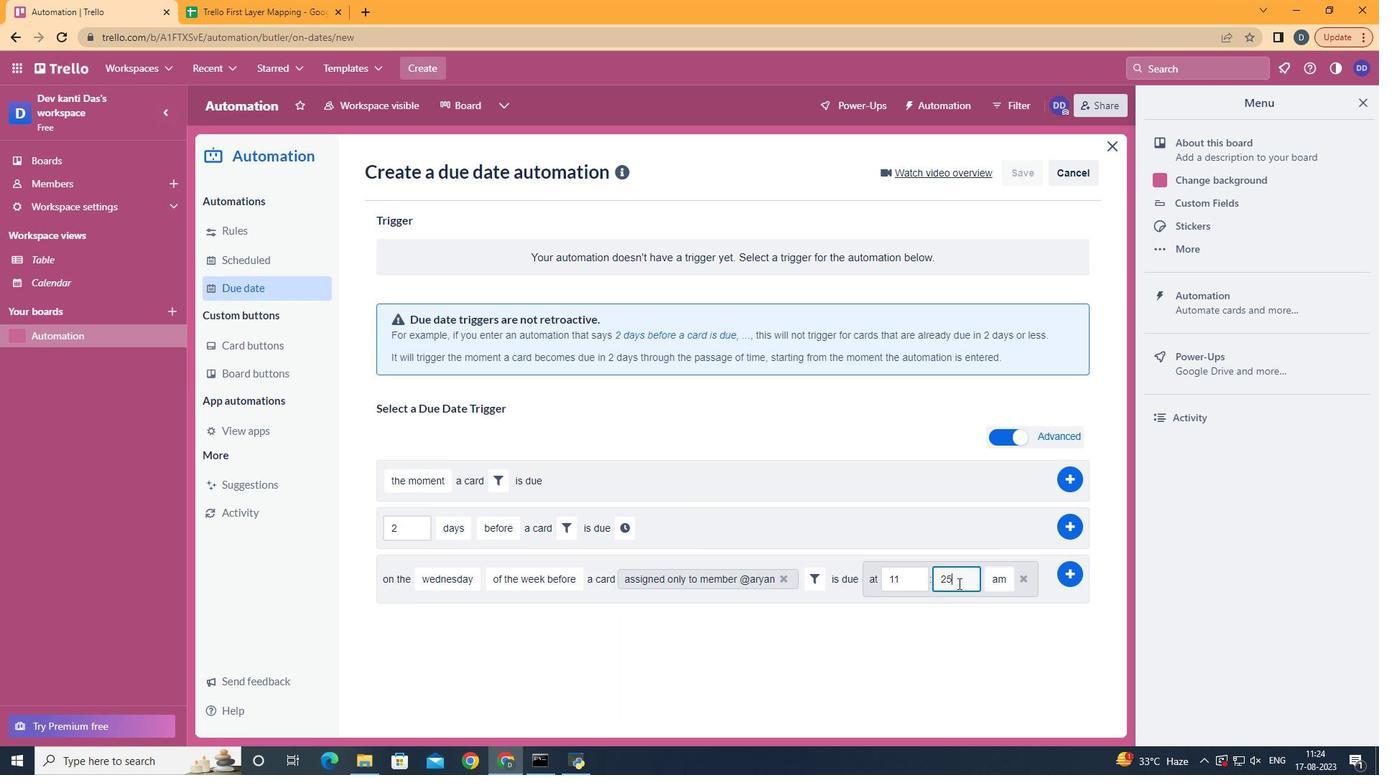 
Action: Key pressed <Key.backspace><Key.backspace>00
Screenshot: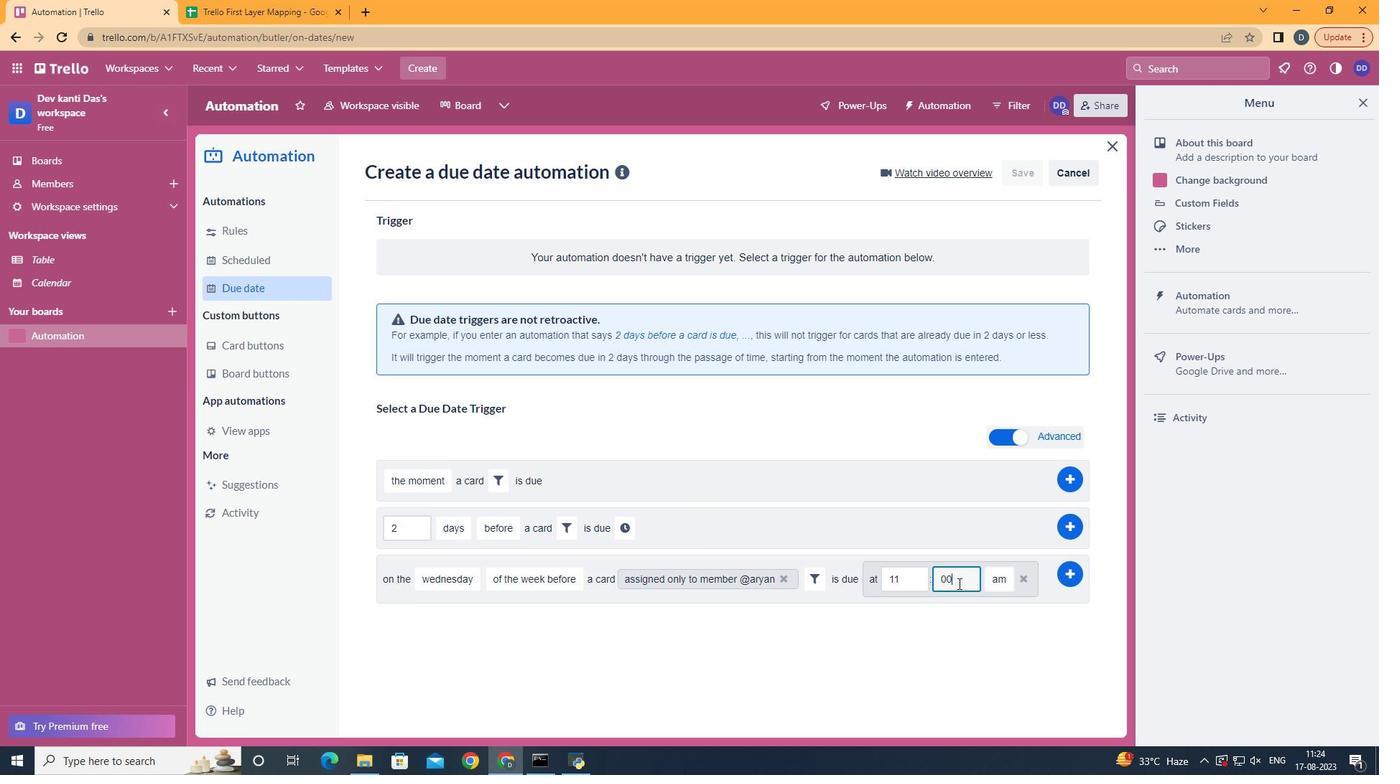 
Action: Mouse moved to (1059, 576)
Screenshot: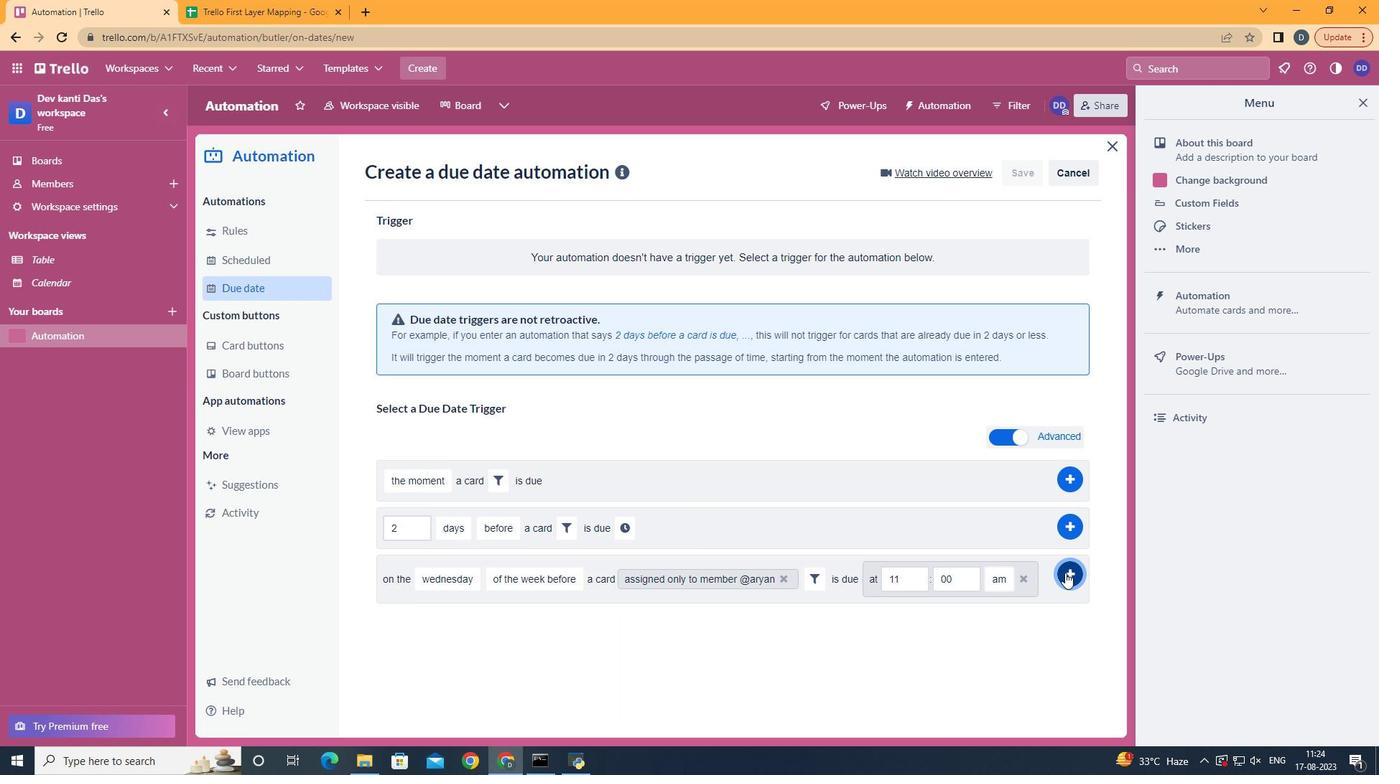 
Action: Mouse pressed left at (1059, 576)
Screenshot: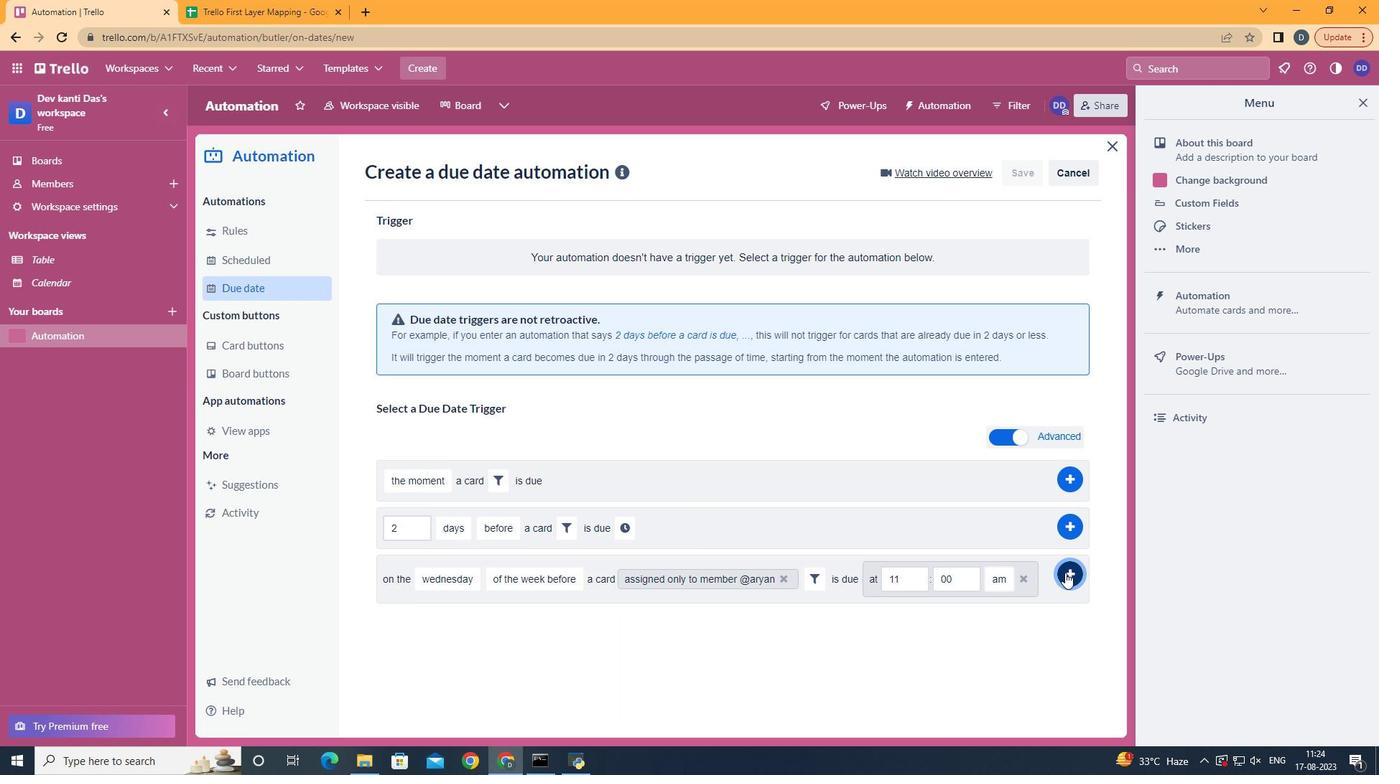 
Action: Mouse moved to (1069, 576)
Screenshot: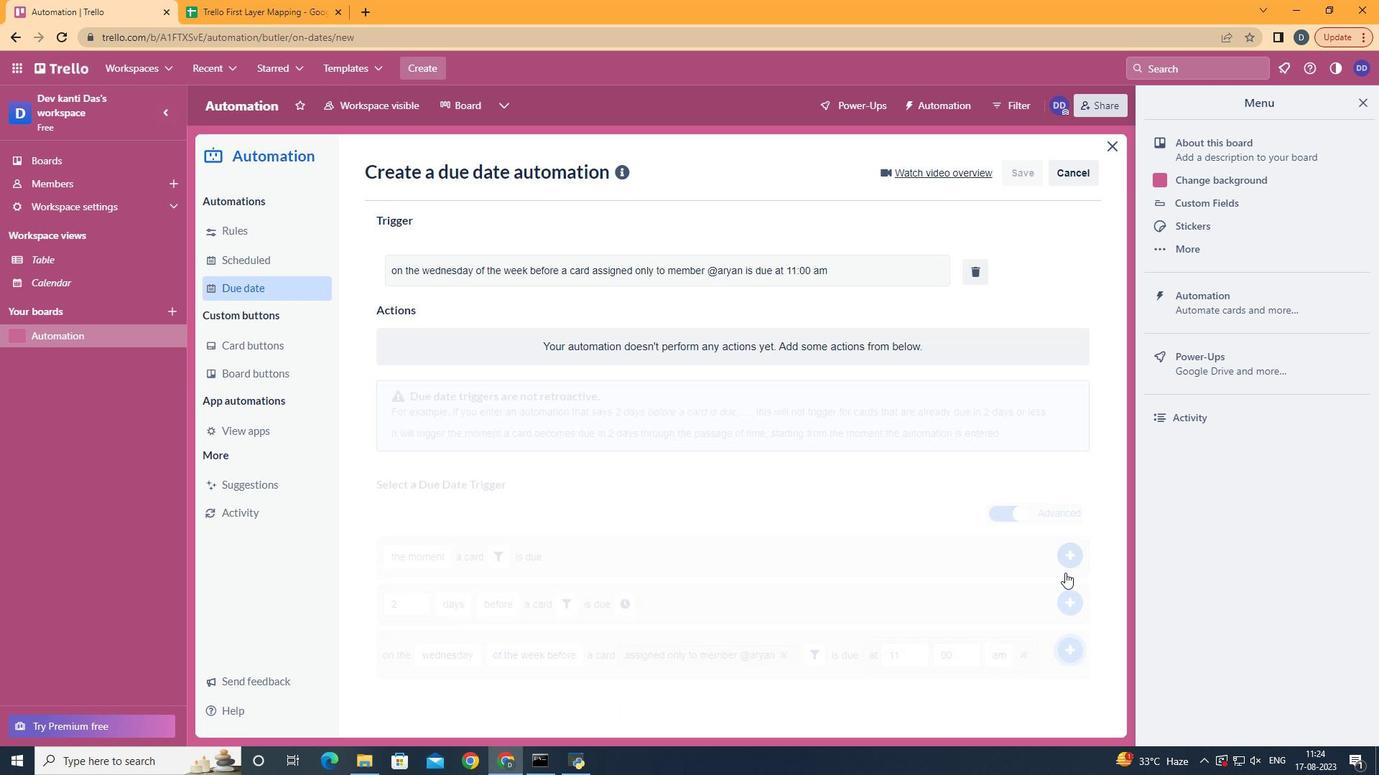 
Action: Mouse pressed left at (1069, 576)
Screenshot: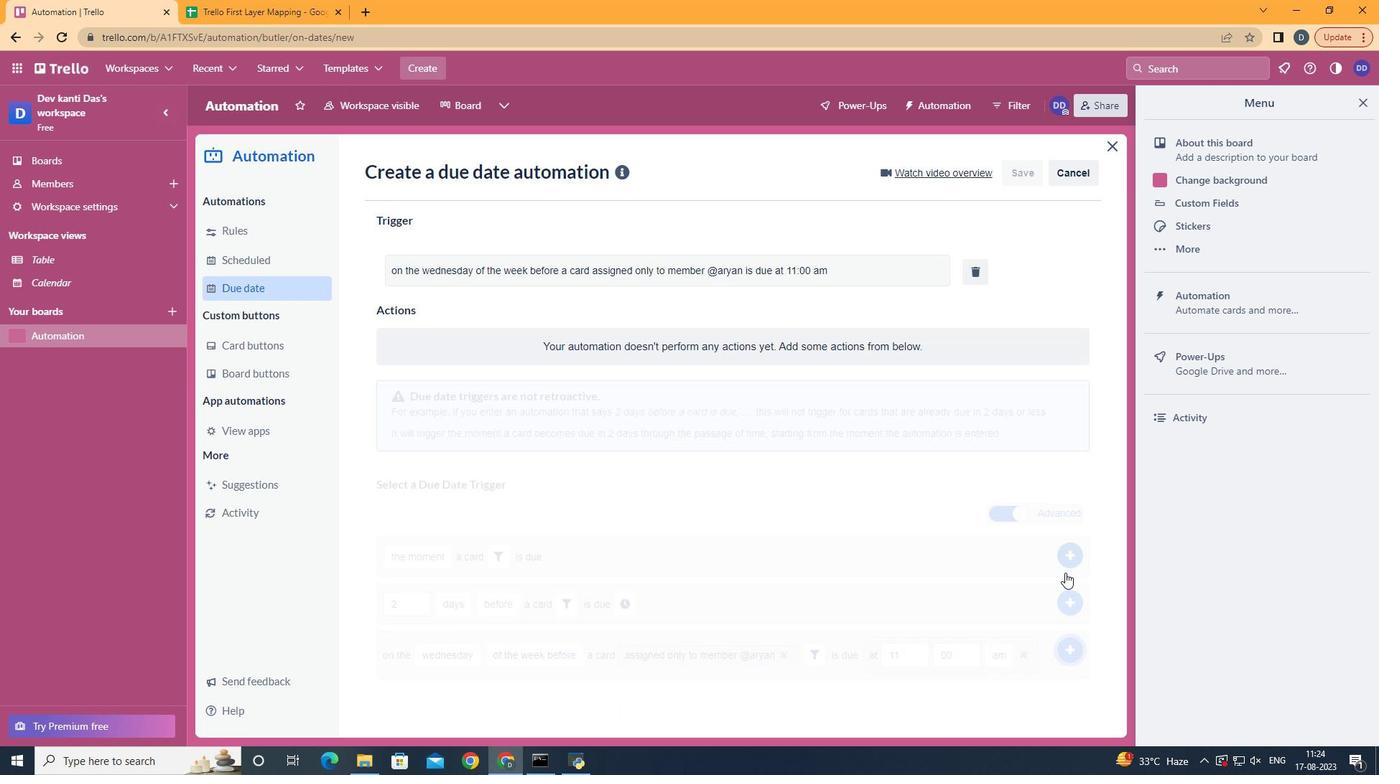 
